 Task: Customize task forms for capturing specific information.
Action: Mouse moved to (963, 233)
Screenshot: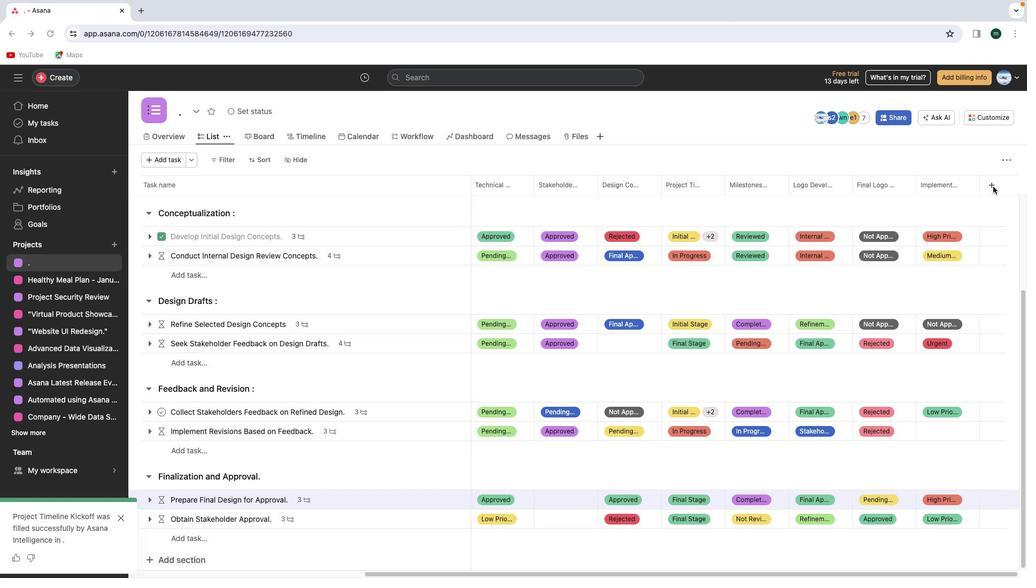 
Action: Mouse pressed left at (963, 233)
Screenshot: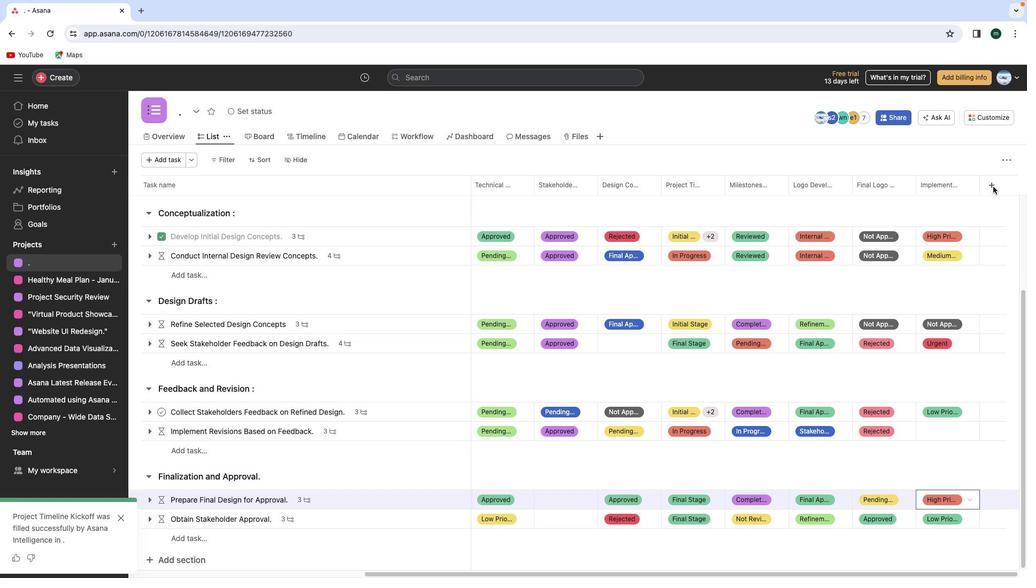 
Action: Mouse pressed left at (963, 233)
Screenshot: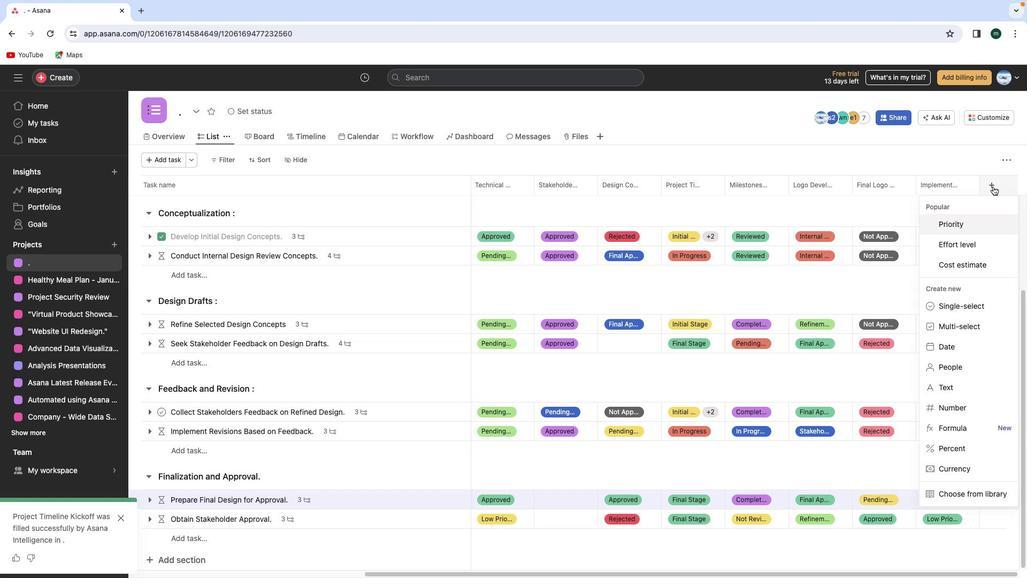 
Action: Mouse moved to (963, 233)
Screenshot: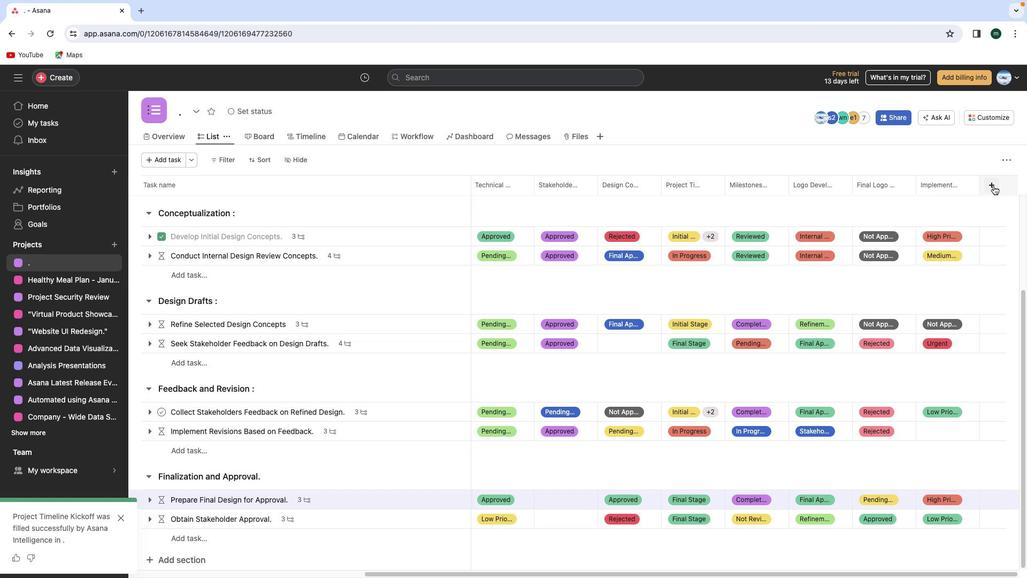 
Action: Mouse pressed left at (963, 233)
Screenshot: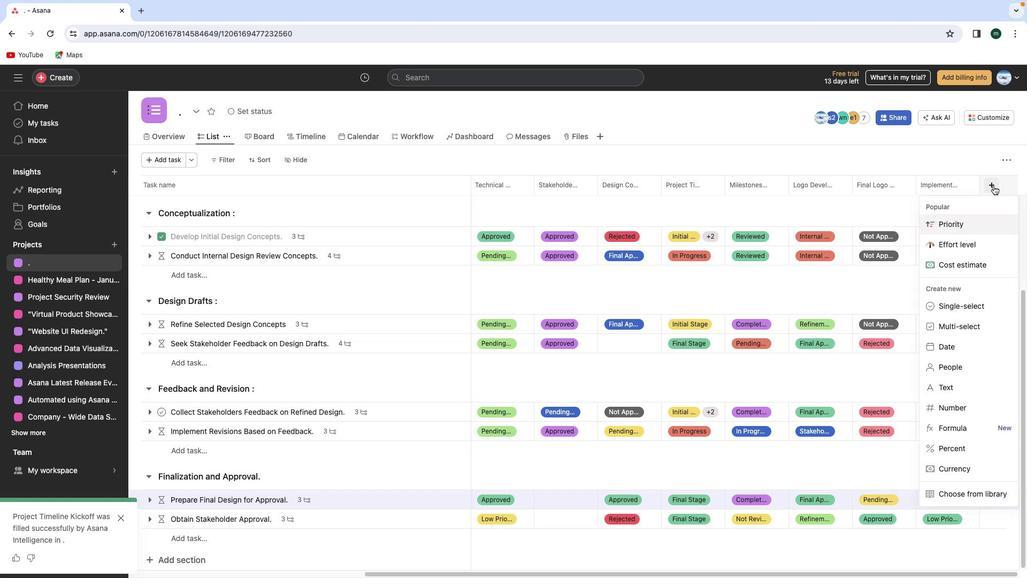 
Action: Mouse moved to (961, 255)
Screenshot: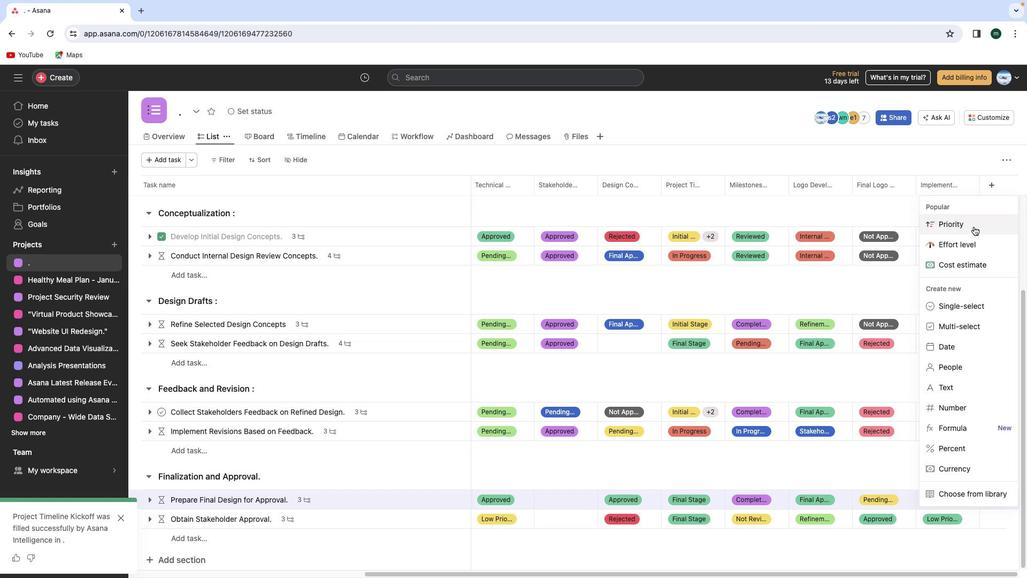 
Action: Mouse pressed left at (961, 255)
Screenshot: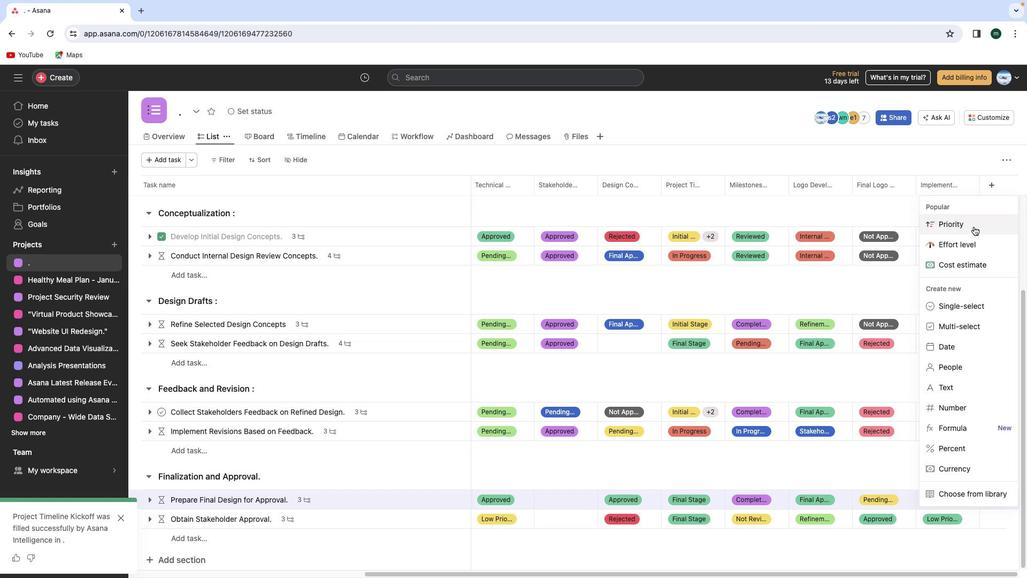 
Action: Mouse moved to (926, 377)
Screenshot: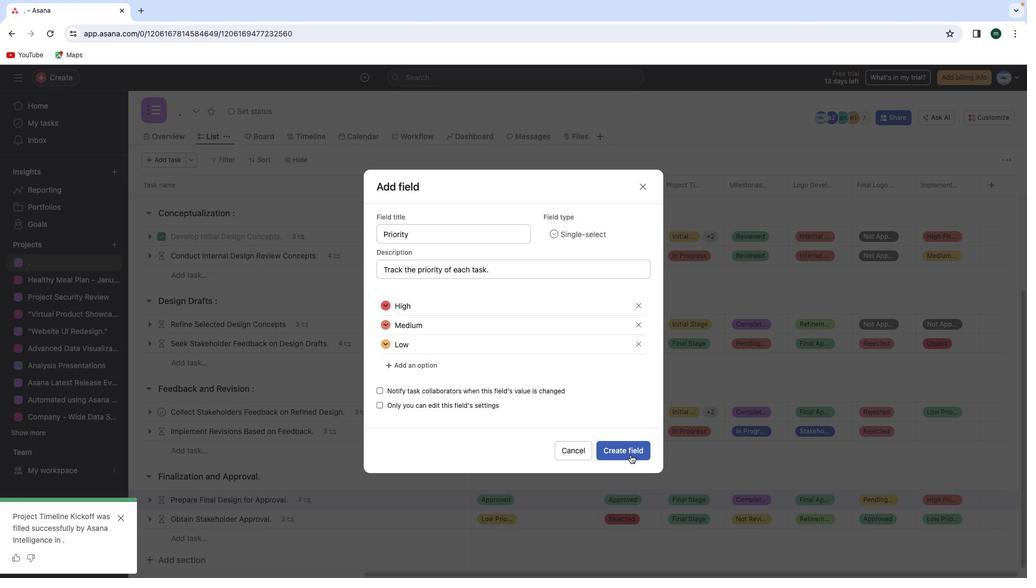 
Action: Mouse pressed left at (926, 377)
Screenshot: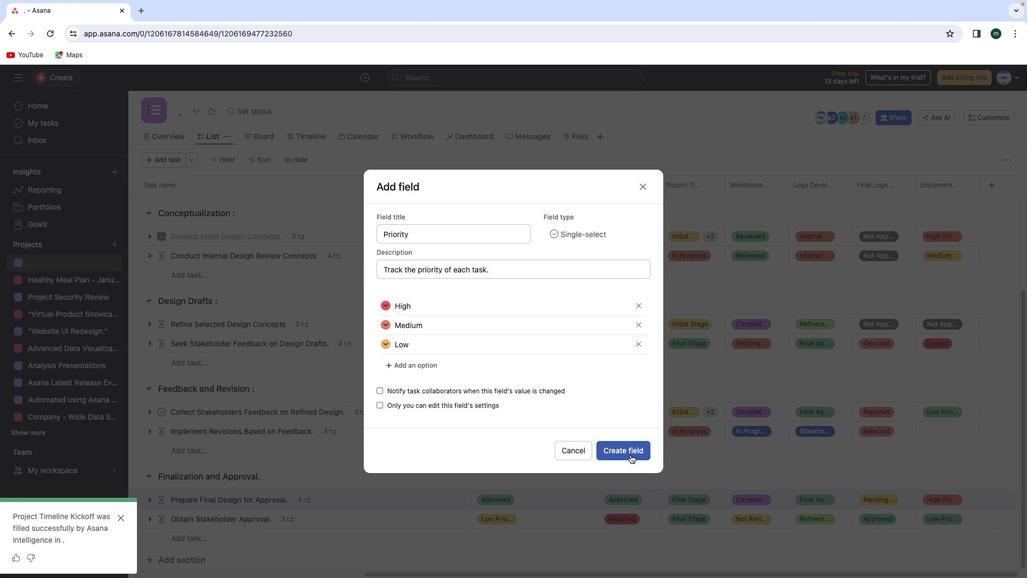
Action: Mouse moved to (927, 441)
Screenshot: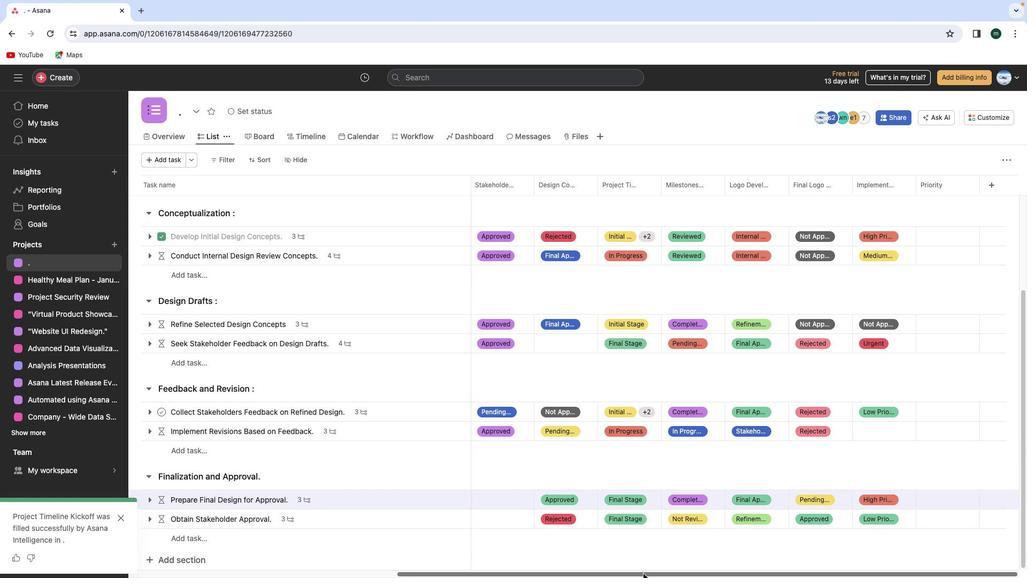 
Action: Mouse pressed left at (927, 441)
Screenshot: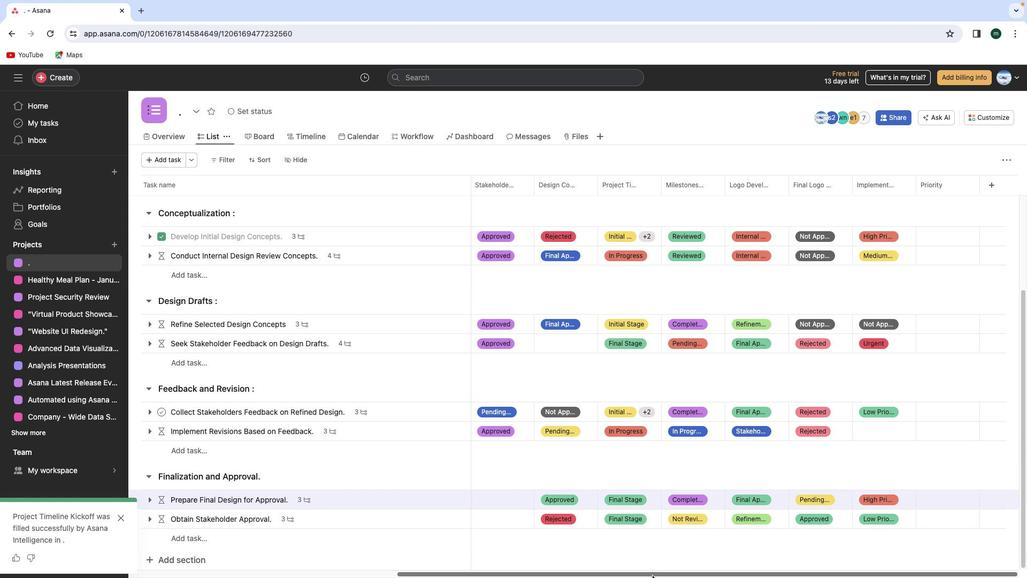 
Action: Mouse moved to (944, 441)
Screenshot: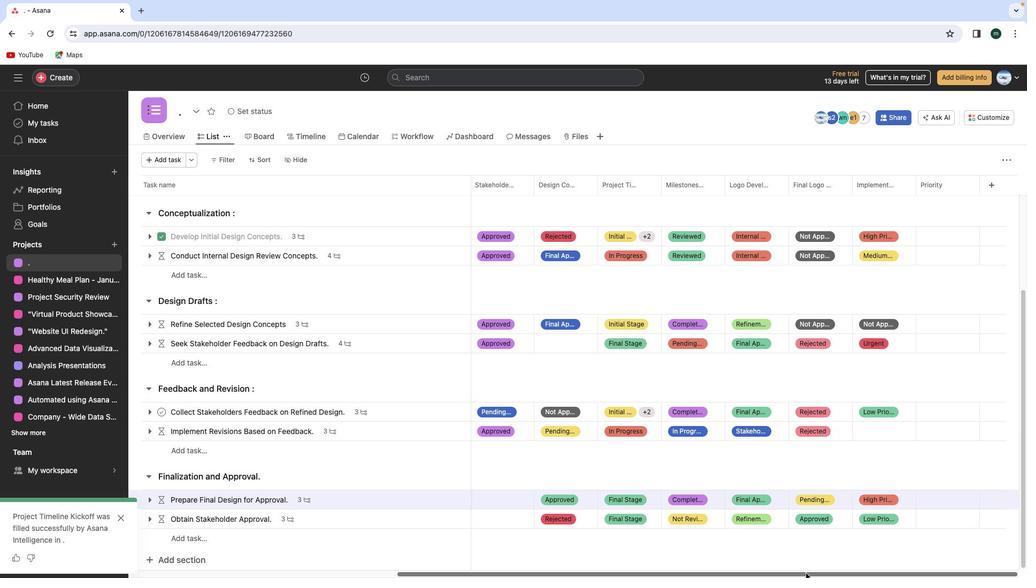 
Action: Mouse pressed left at (944, 441)
Screenshot: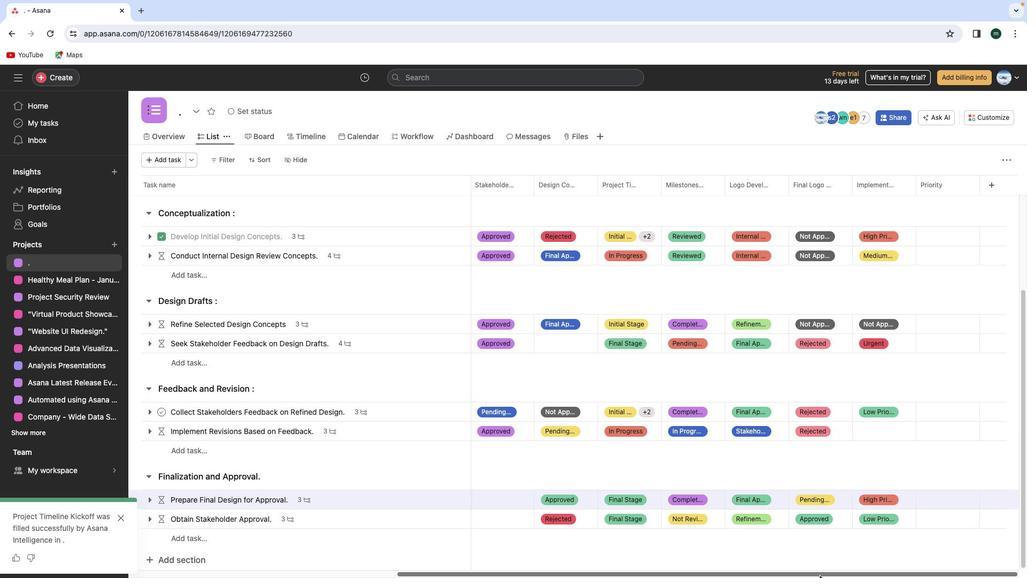 
Action: Mouse moved to (960, 259)
Screenshot: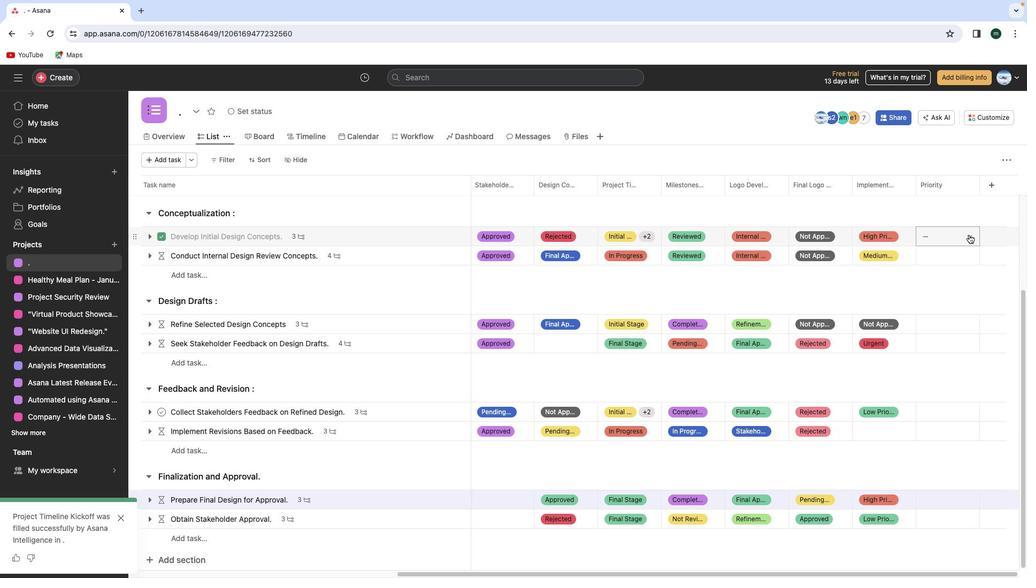 
Action: Mouse pressed left at (960, 259)
Screenshot: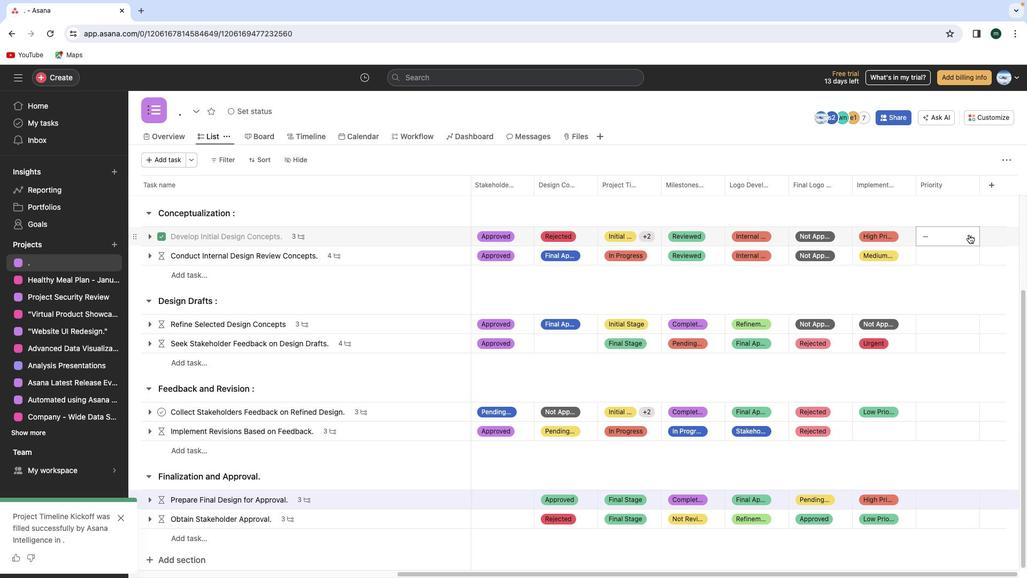 
Action: Mouse moved to (960, 276)
Screenshot: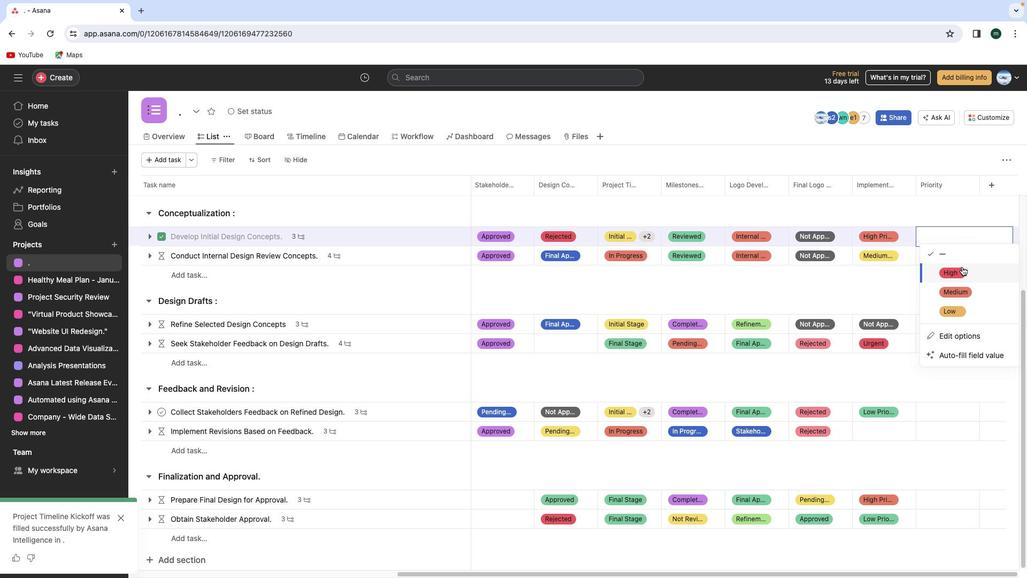 
Action: Mouse pressed left at (960, 276)
Screenshot: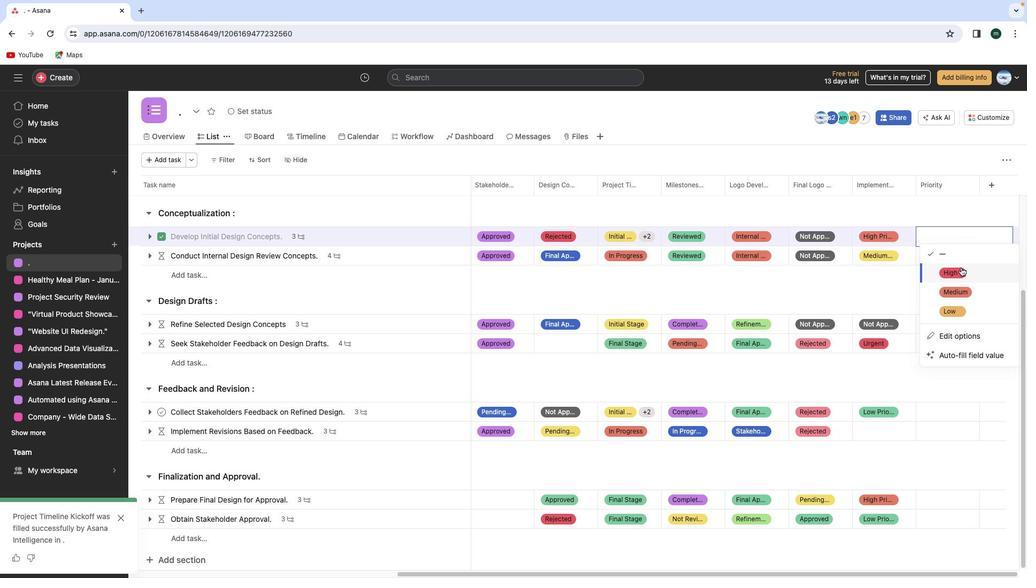 
Action: Mouse moved to (959, 272)
Screenshot: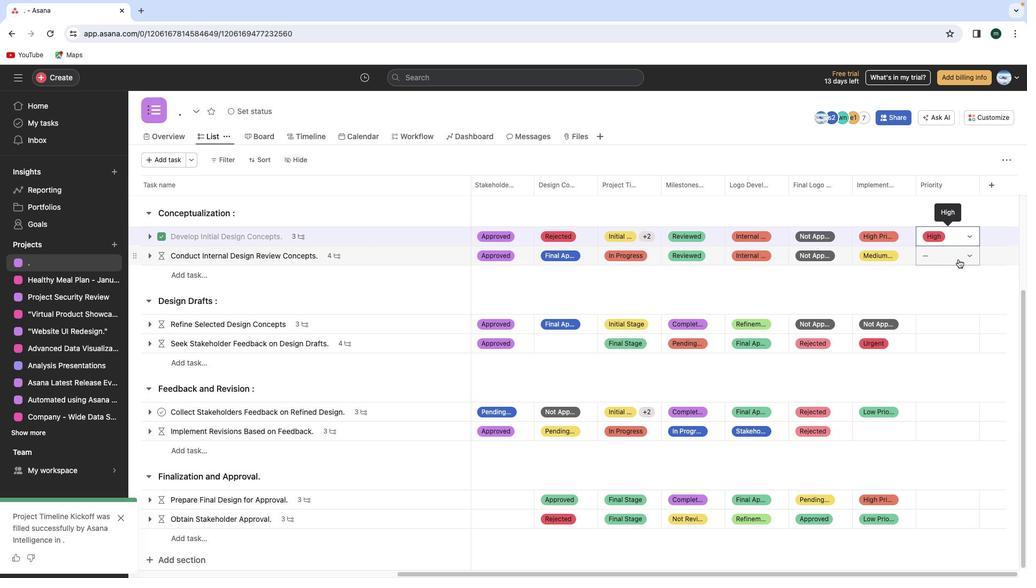 
Action: Mouse pressed left at (959, 272)
Screenshot: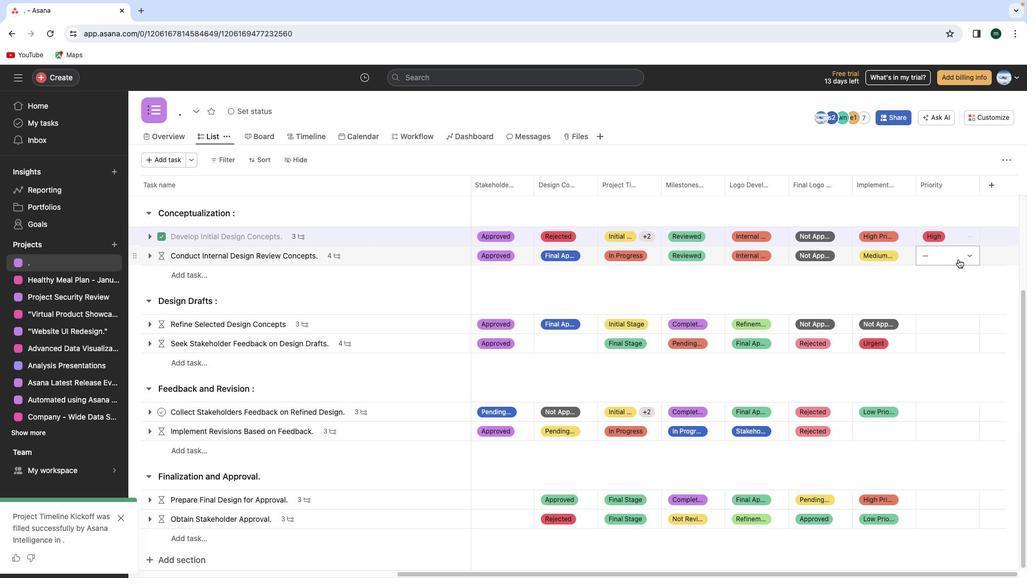 
Action: Mouse moved to (960, 300)
Screenshot: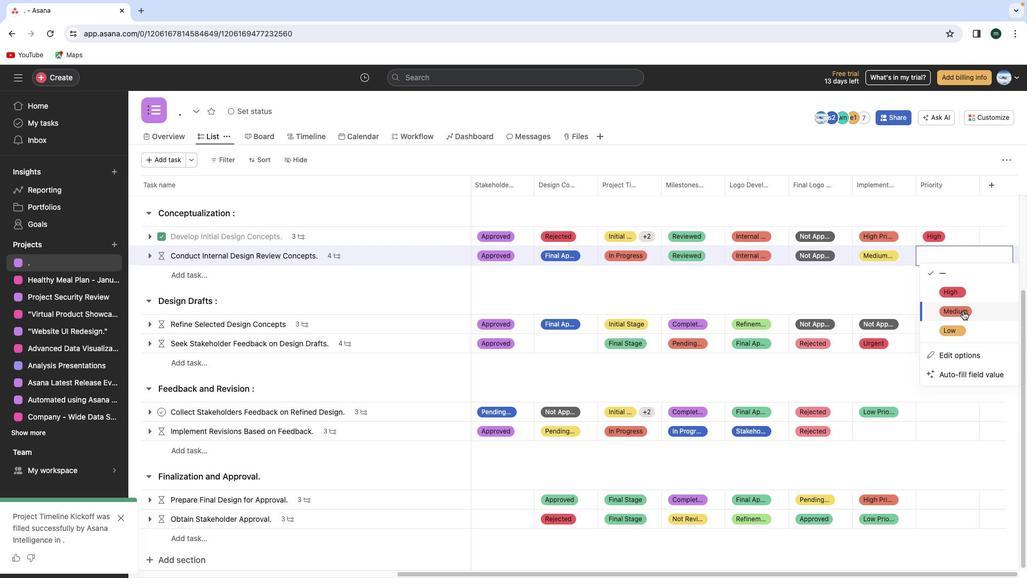 
Action: Mouse pressed left at (960, 300)
Screenshot: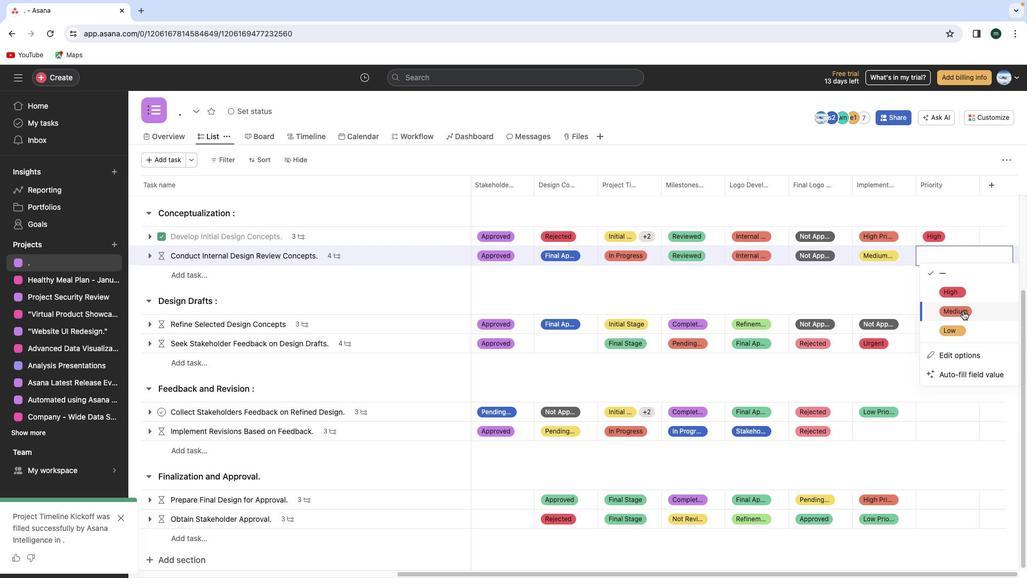 
Action: Mouse moved to (959, 308)
Screenshot: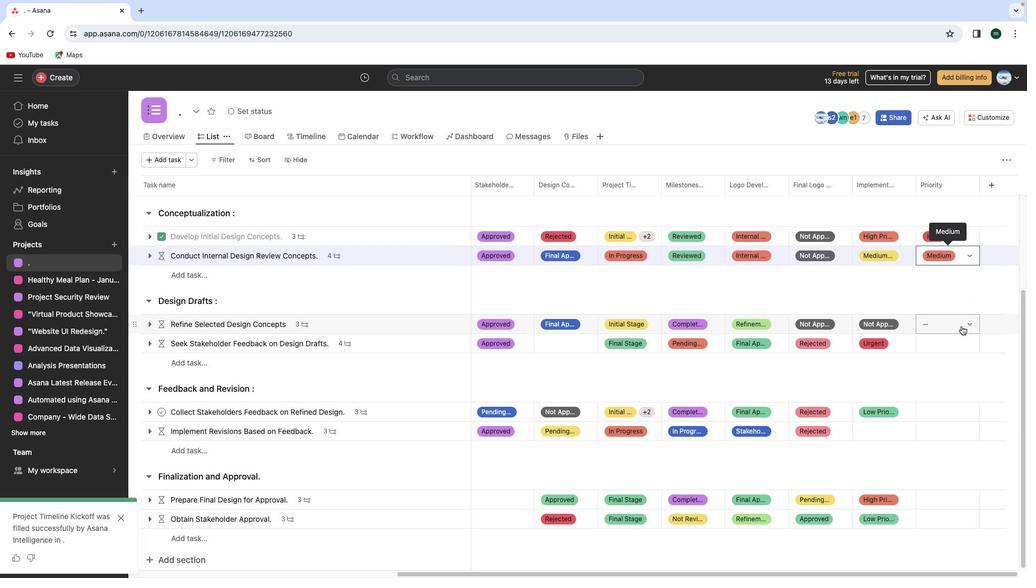
Action: Mouse pressed left at (959, 308)
Screenshot: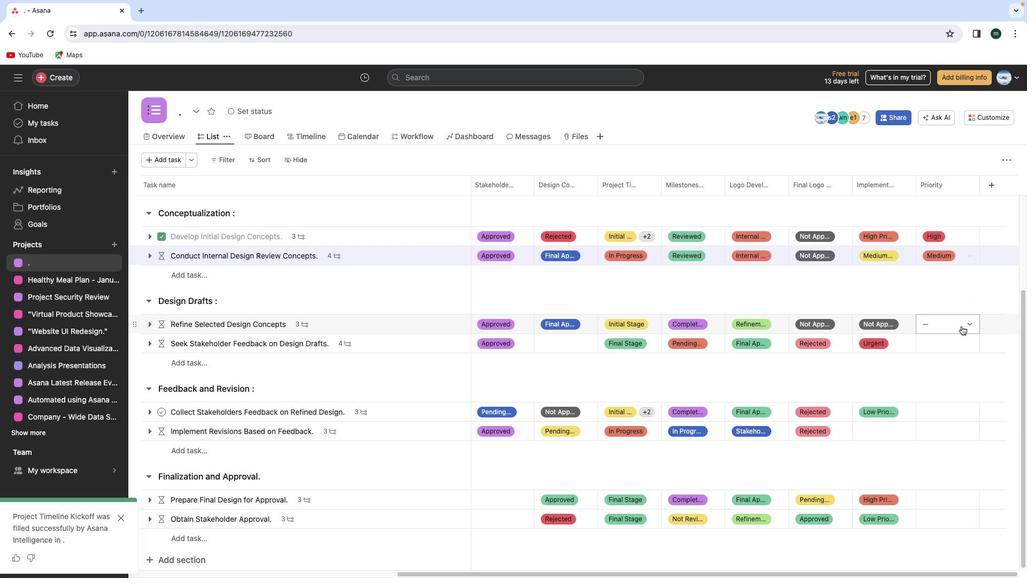 
Action: Mouse moved to (959, 322)
Screenshot: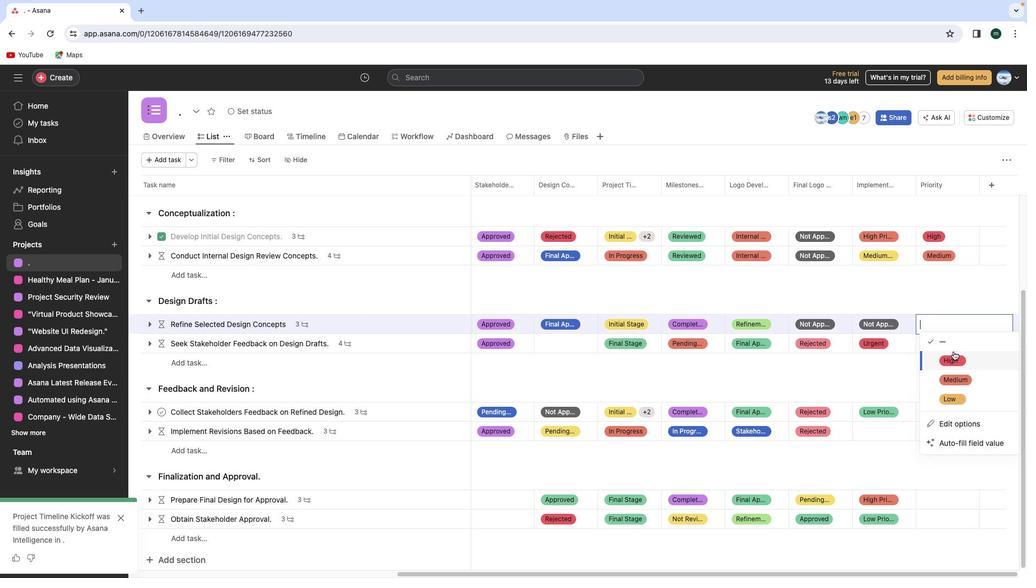 
Action: Mouse pressed left at (959, 322)
Screenshot: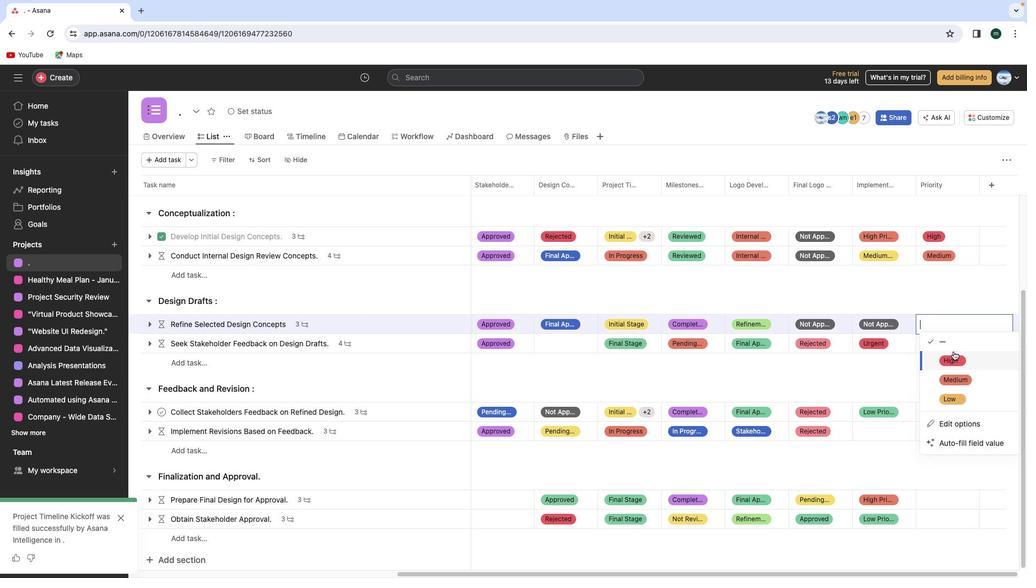 
Action: Mouse moved to (959, 316)
Screenshot: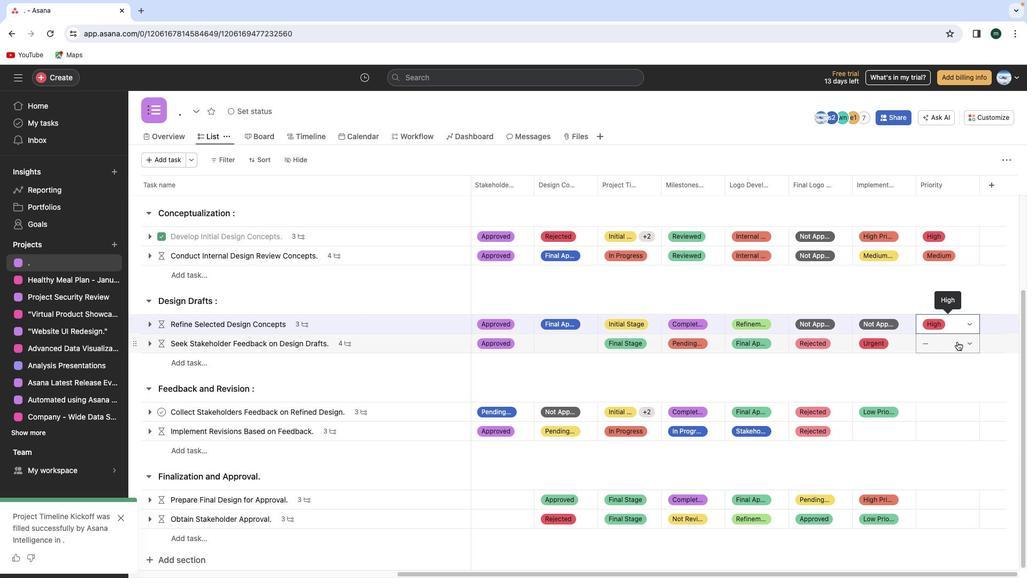
Action: Mouse pressed left at (959, 316)
Screenshot: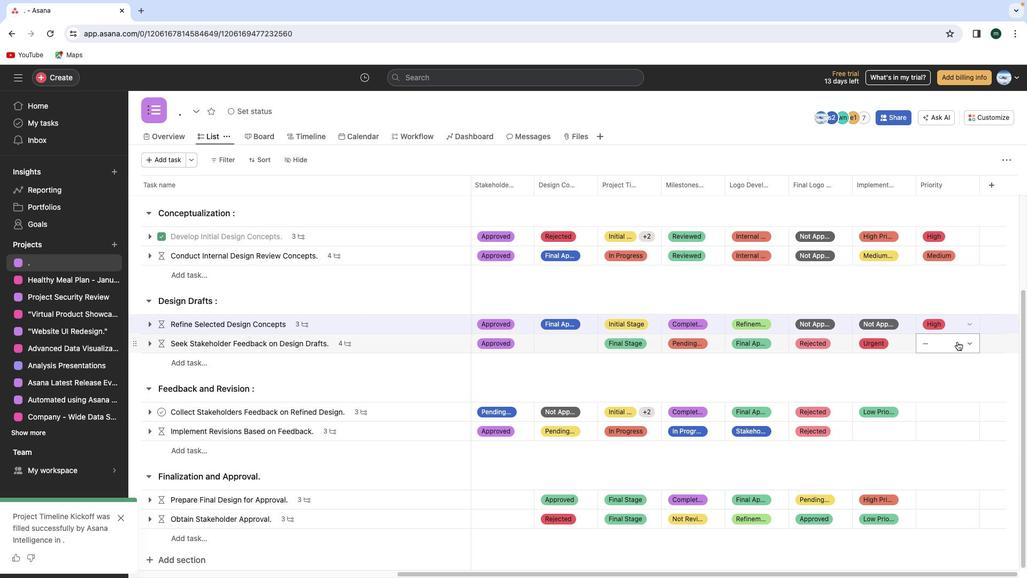 
Action: Mouse moved to (959, 332)
Screenshot: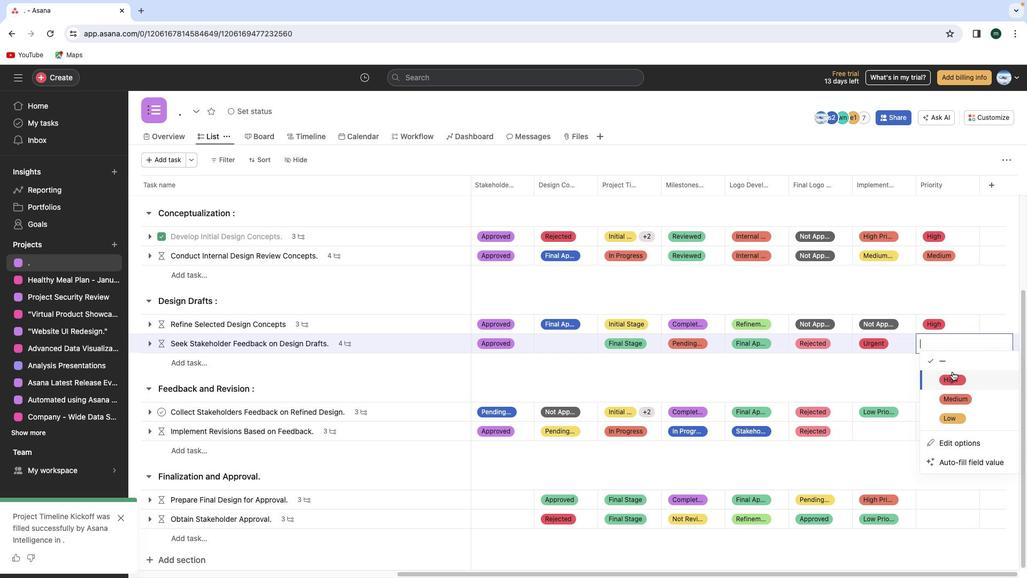 
Action: Mouse pressed left at (959, 332)
Screenshot: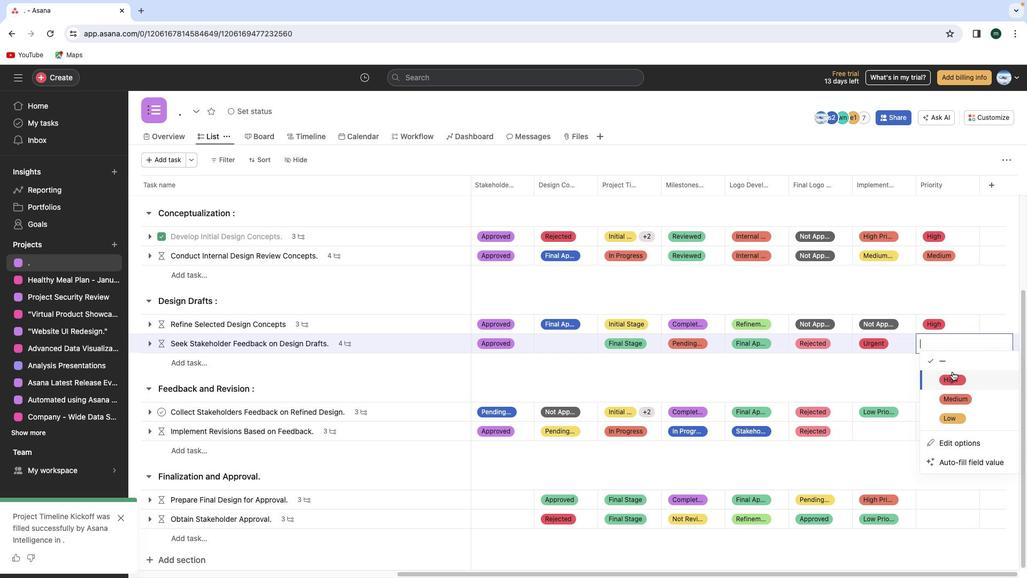 
Action: Mouse moved to (958, 357)
Screenshot: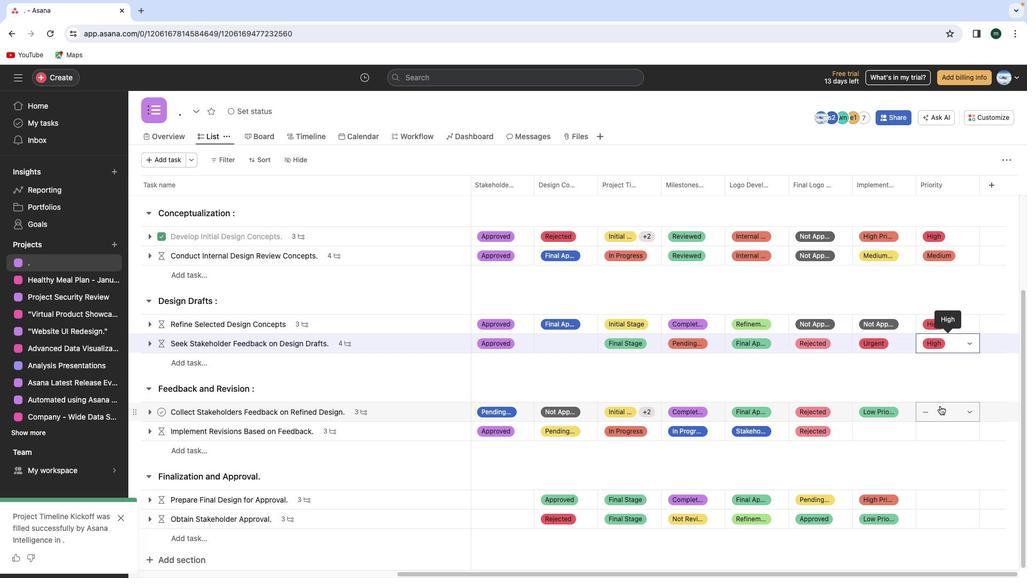 
Action: Mouse scrolled (958, 357) with delta (862, 132)
Screenshot: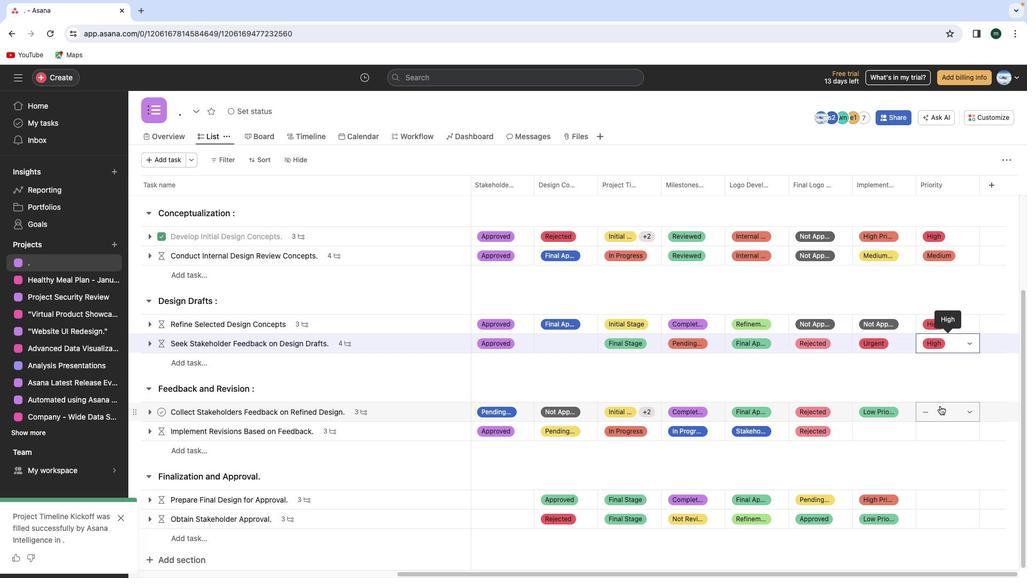 
Action: Mouse moved to (958, 356)
Screenshot: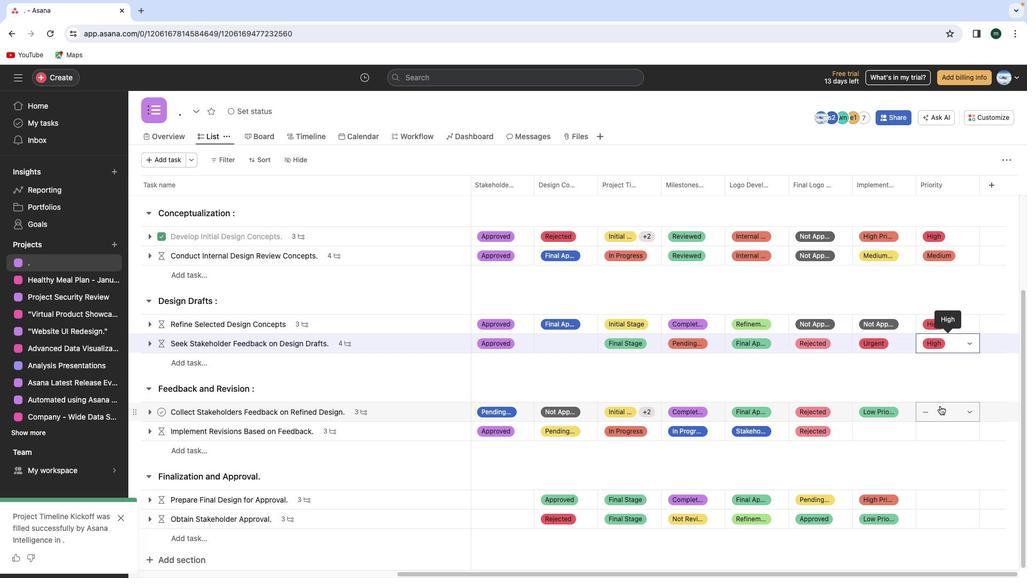 
Action: Mouse scrolled (958, 356) with delta (862, 132)
Screenshot: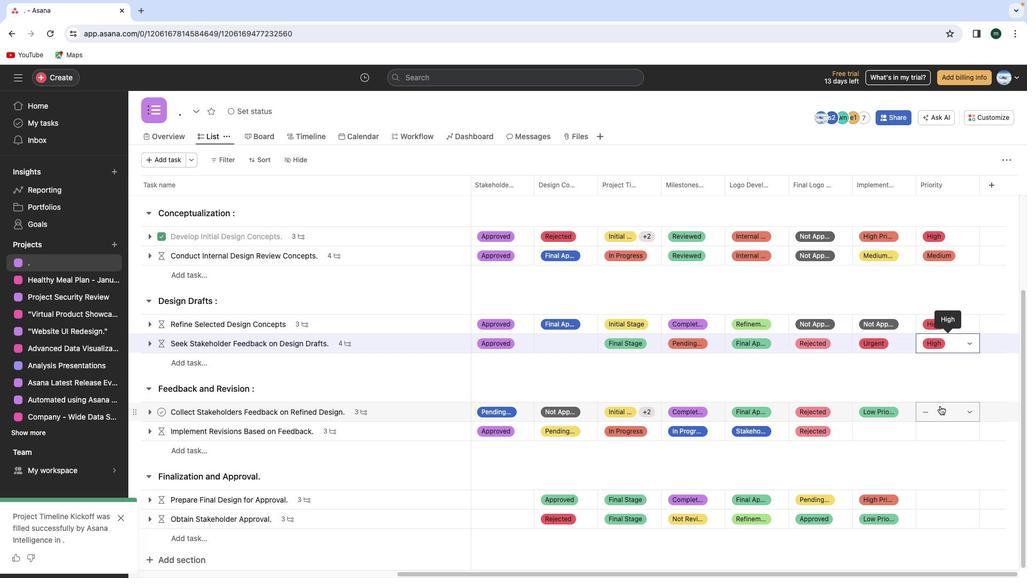 
Action: Mouse moved to (958, 354)
Screenshot: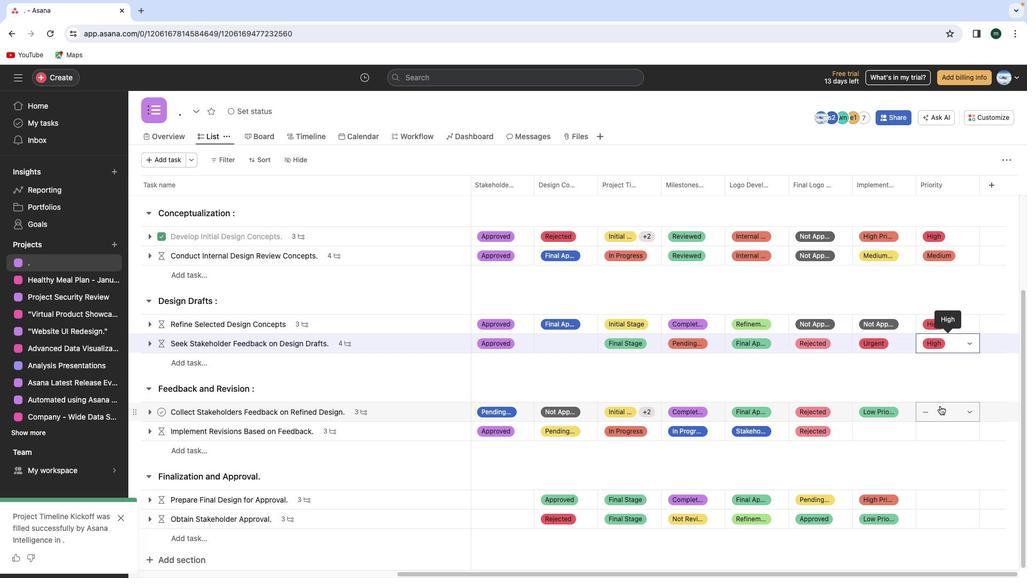 
Action: Mouse scrolled (958, 354) with delta (862, 132)
Screenshot: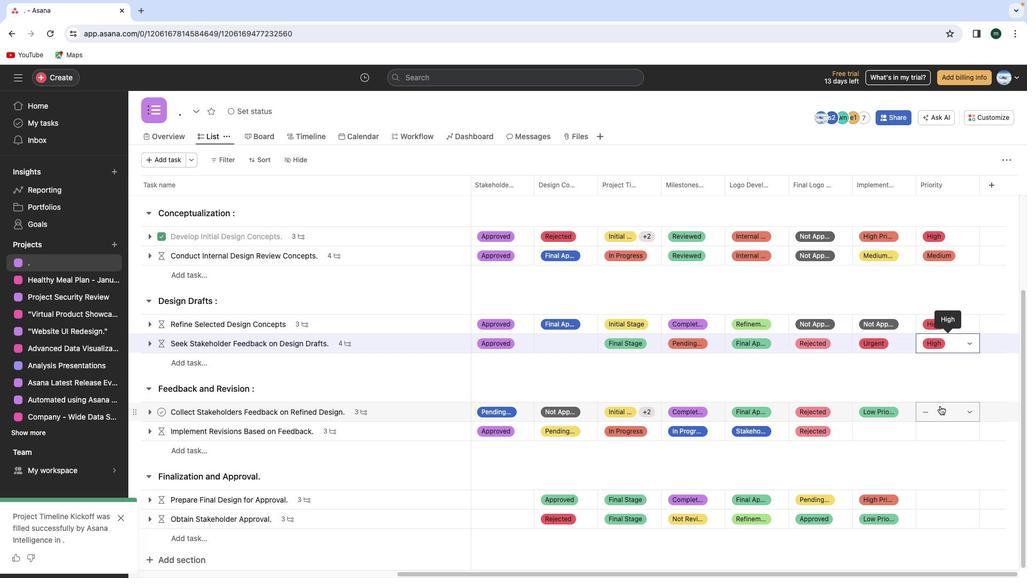 
Action: Mouse moved to (958, 353)
Screenshot: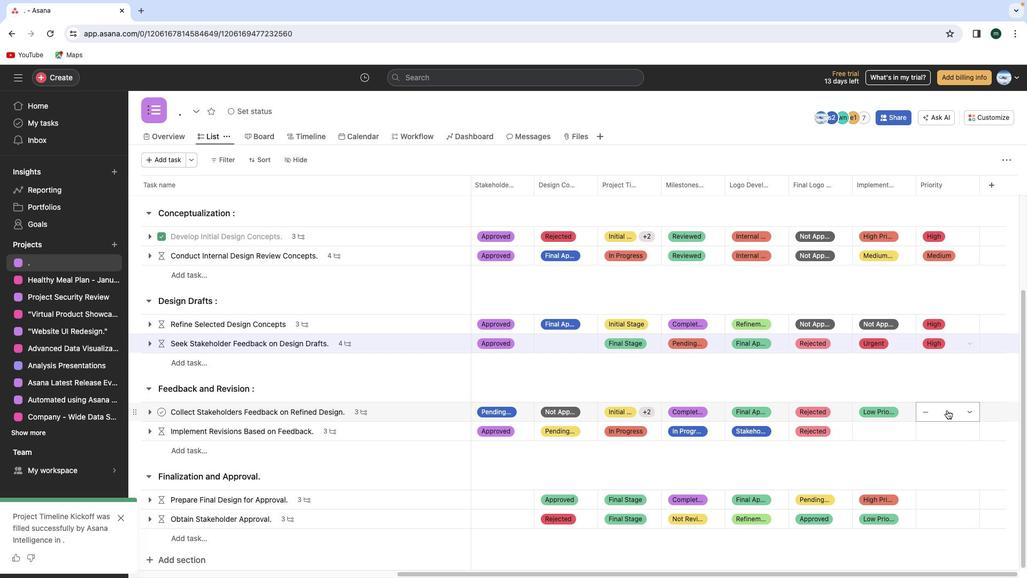 
Action: Mouse pressed left at (958, 353)
Screenshot: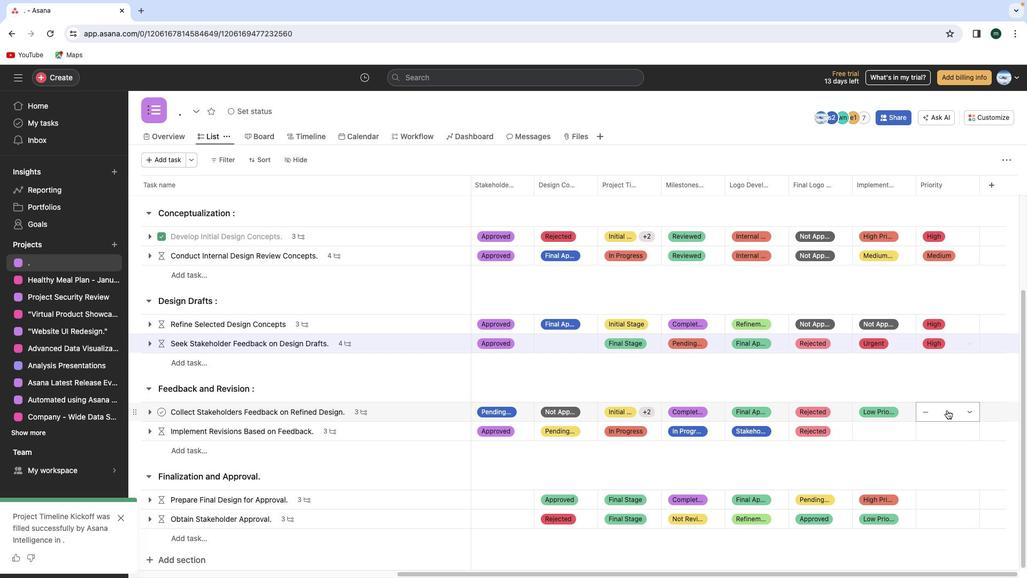 
Action: Mouse moved to (959, 384)
Screenshot: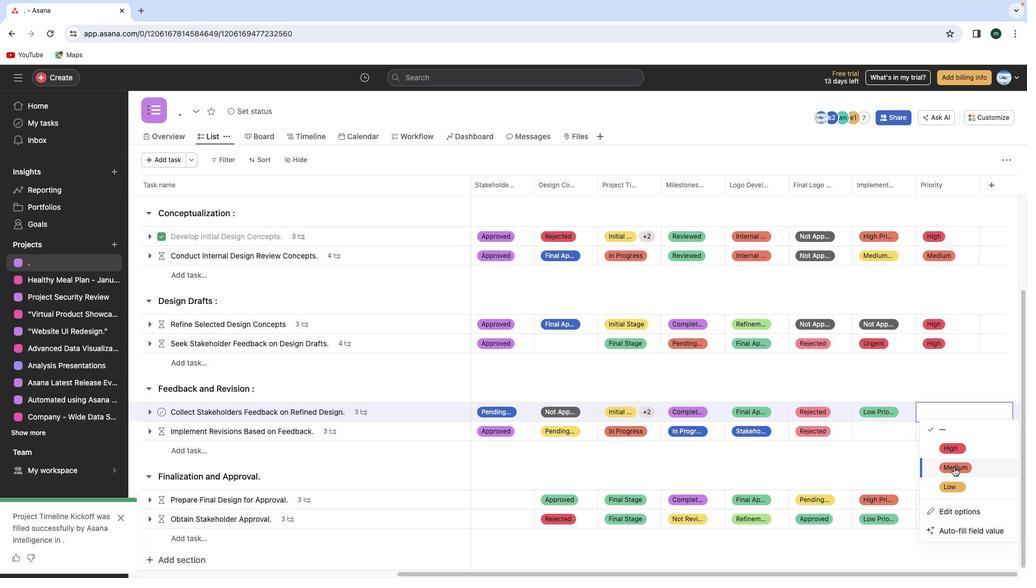 
Action: Mouse pressed left at (959, 384)
Screenshot: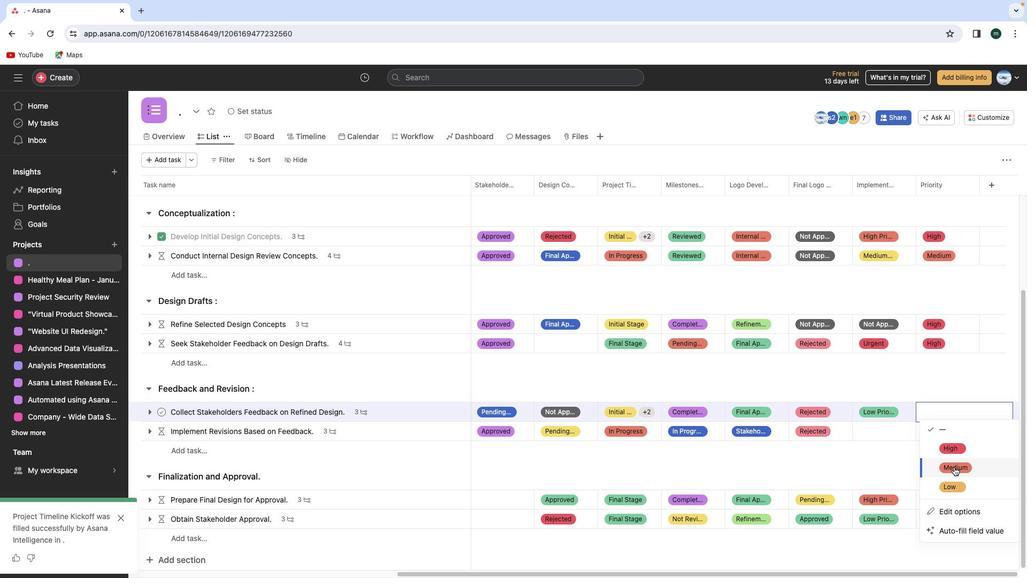 
Action: Mouse moved to (960, 367)
Screenshot: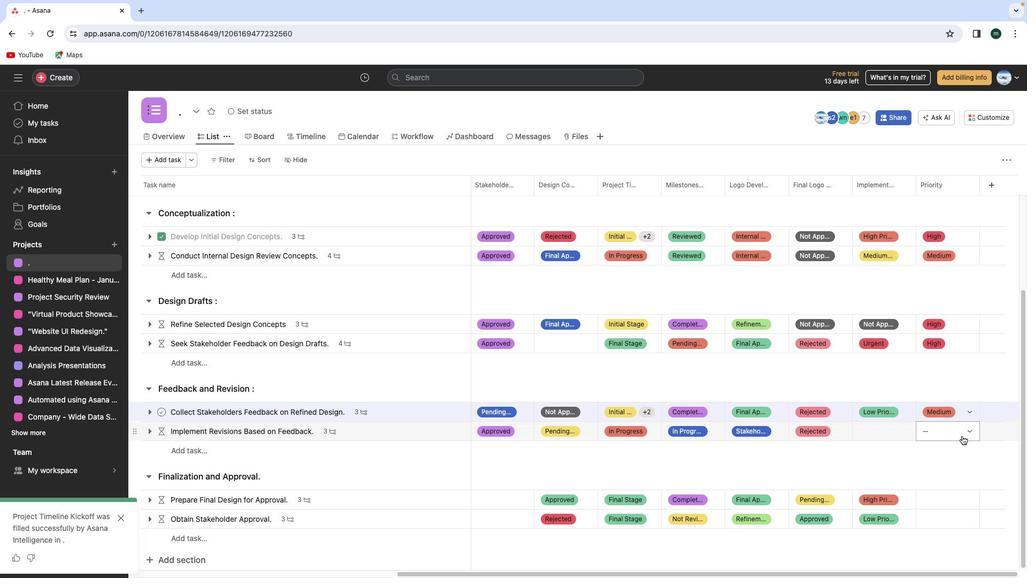 
Action: Mouse pressed left at (960, 367)
Screenshot: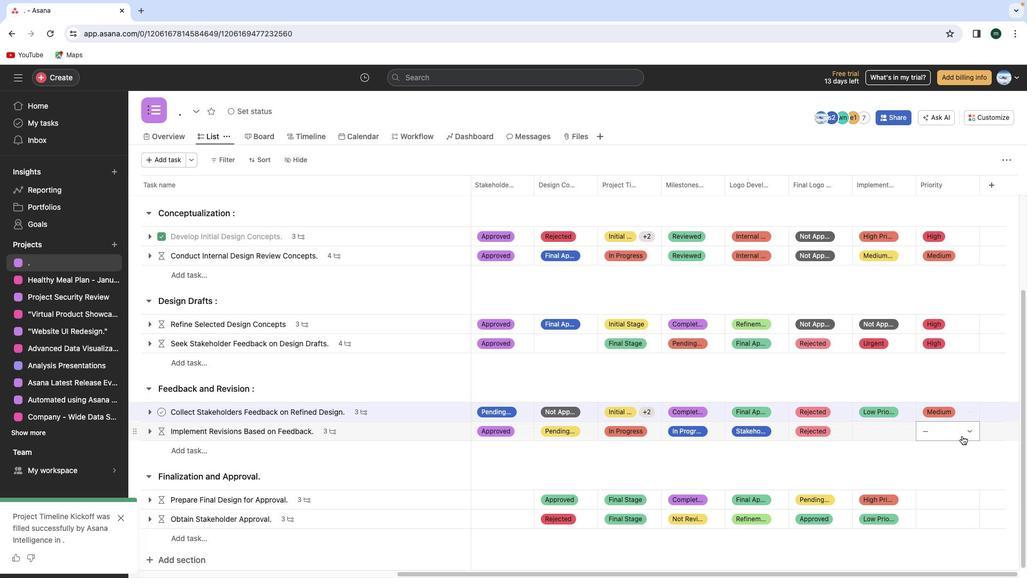 
Action: Mouse moved to (959, 403)
Screenshot: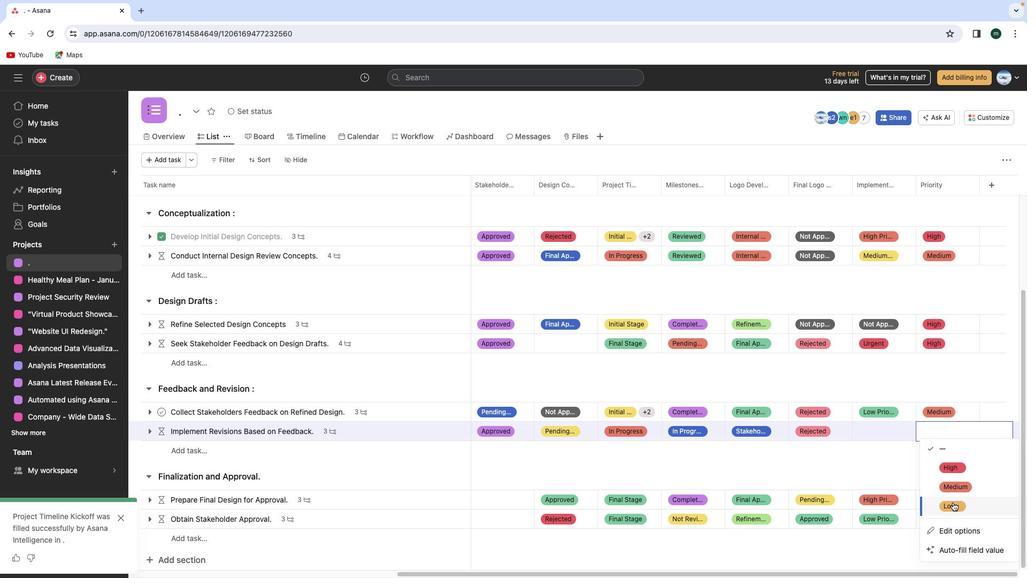 
Action: Mouse pressed left at (959, 403)
Screenshot: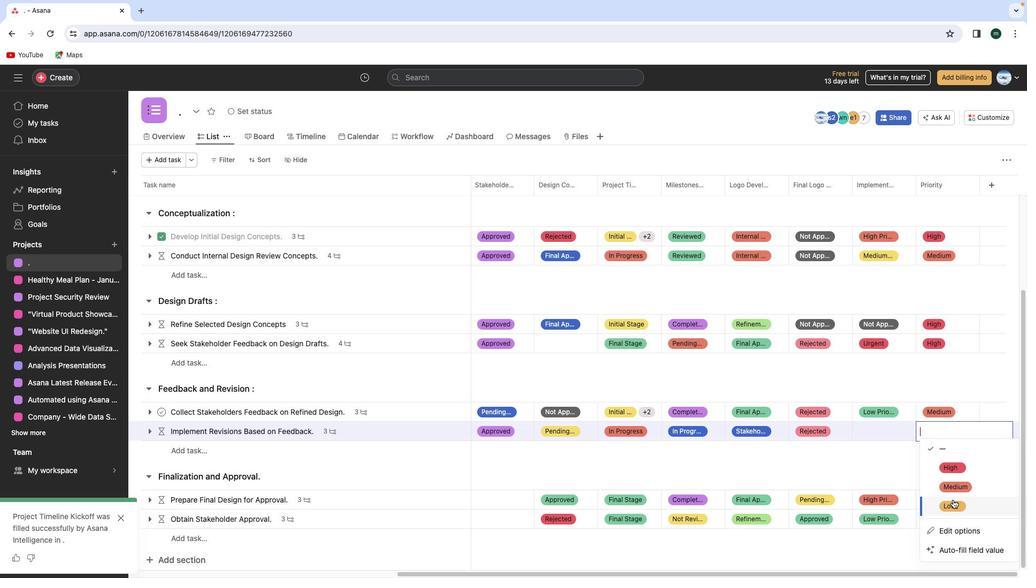 
Action: Mouse moved to (959, 401)
Screenshot: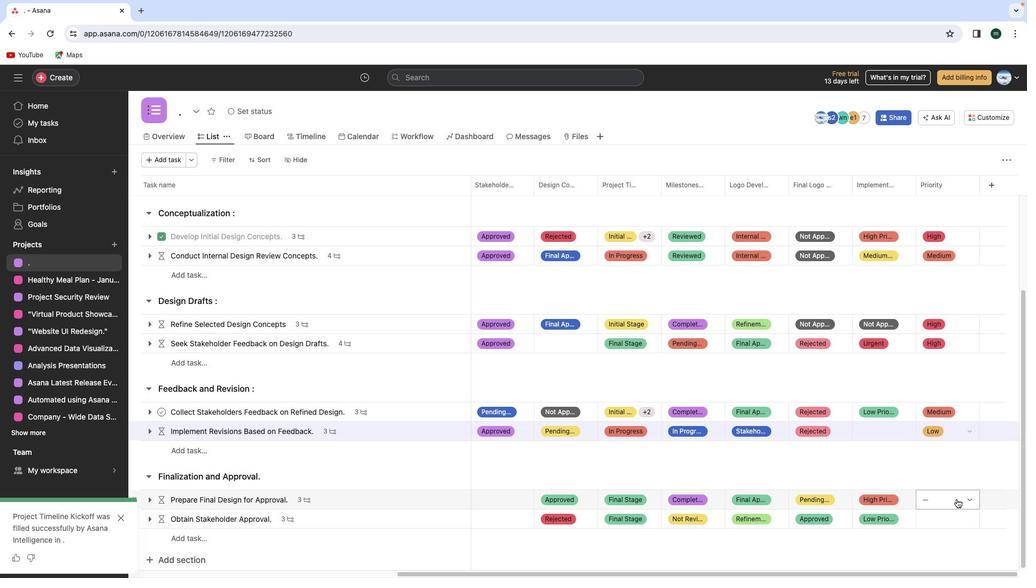 
Action: Mouse pressed left at (959, 401)
Screenshot: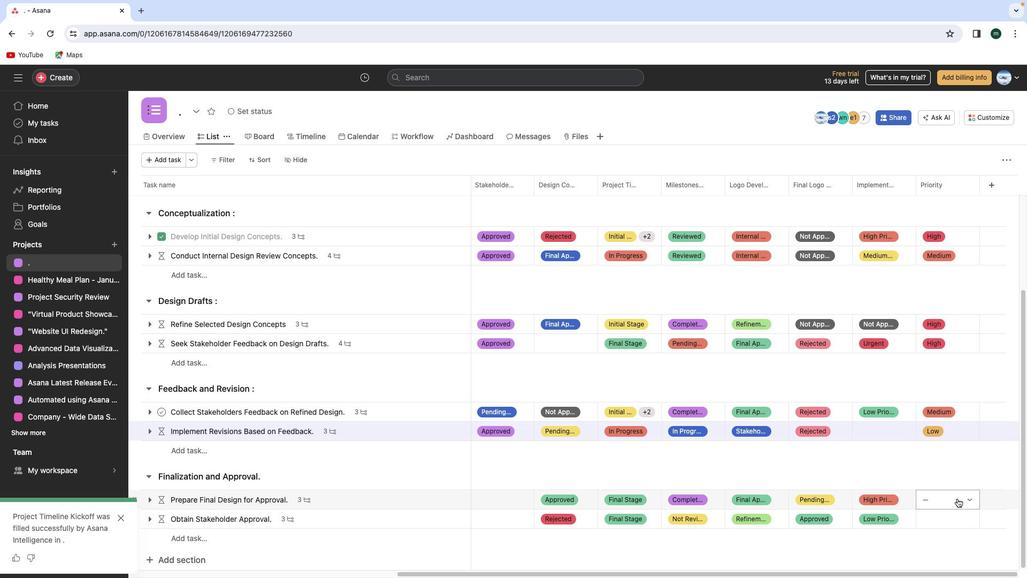 
Action: Mouse moved to (959, 358)
Screenshot: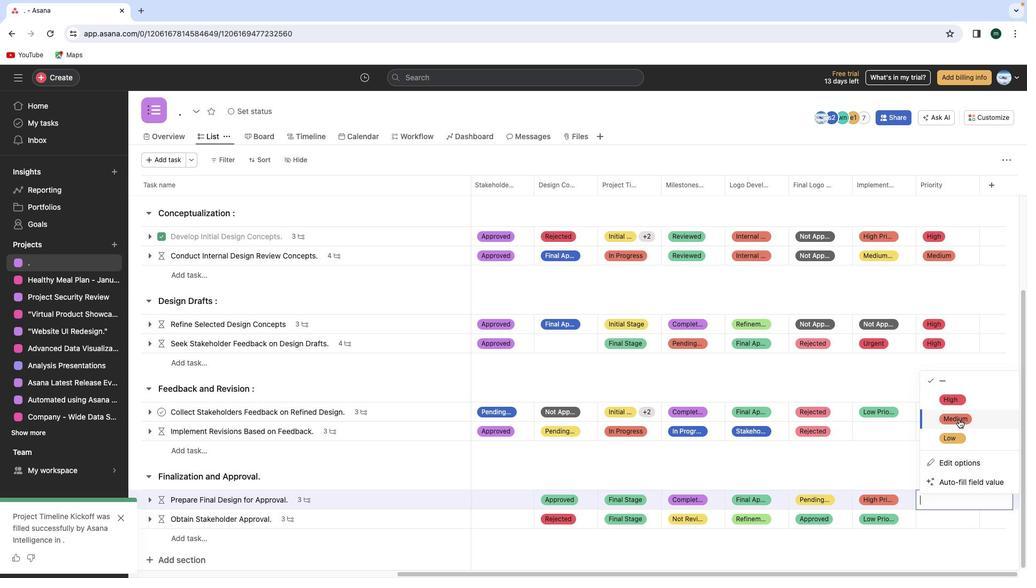 
Action: Mouse pressed left at (959, 358)
Screenshot: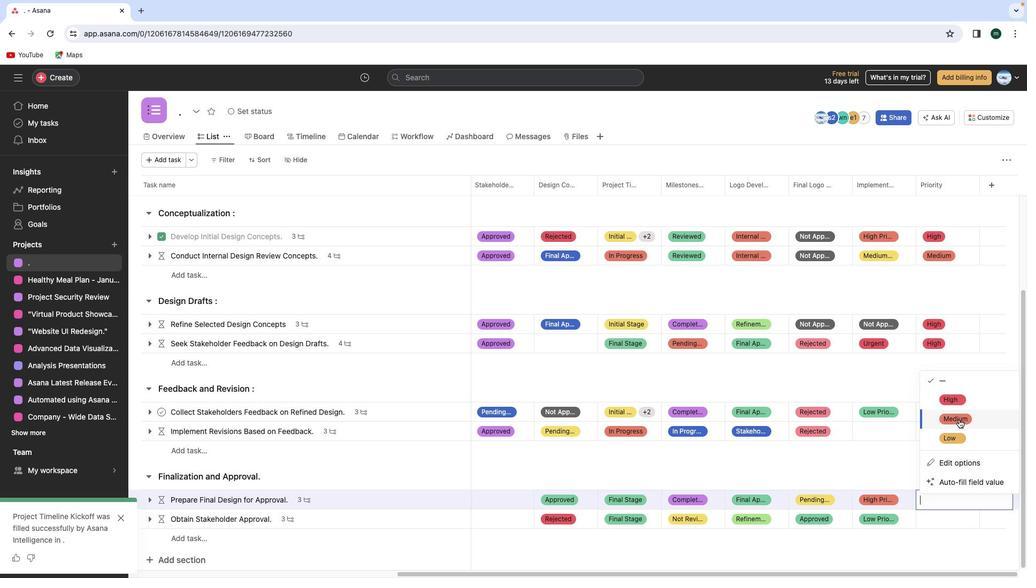 
Action: Mouse moved to (959, 410)
Screenshot: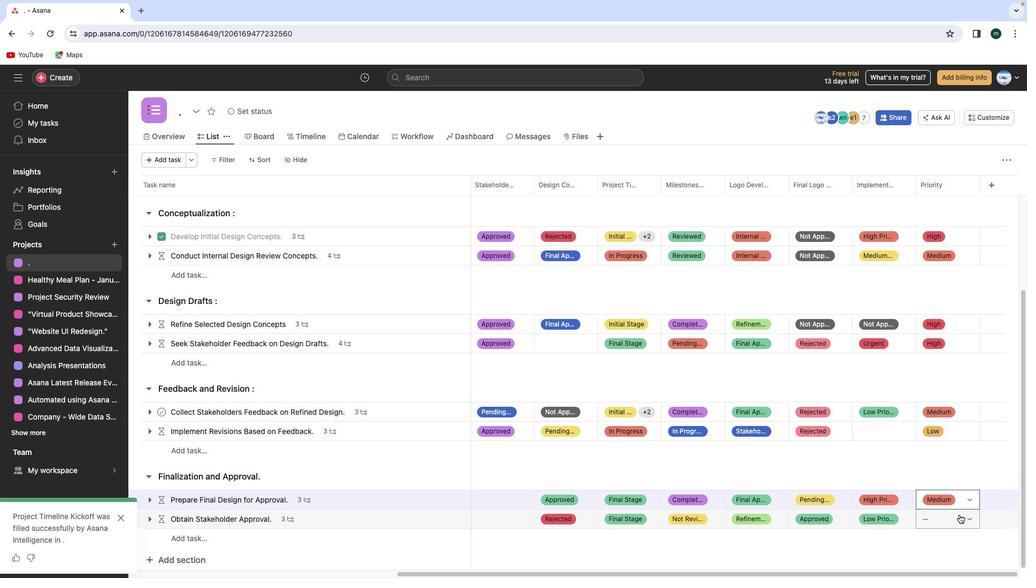 
Action: Mouse pressed left at (959, 410)
Screenshot: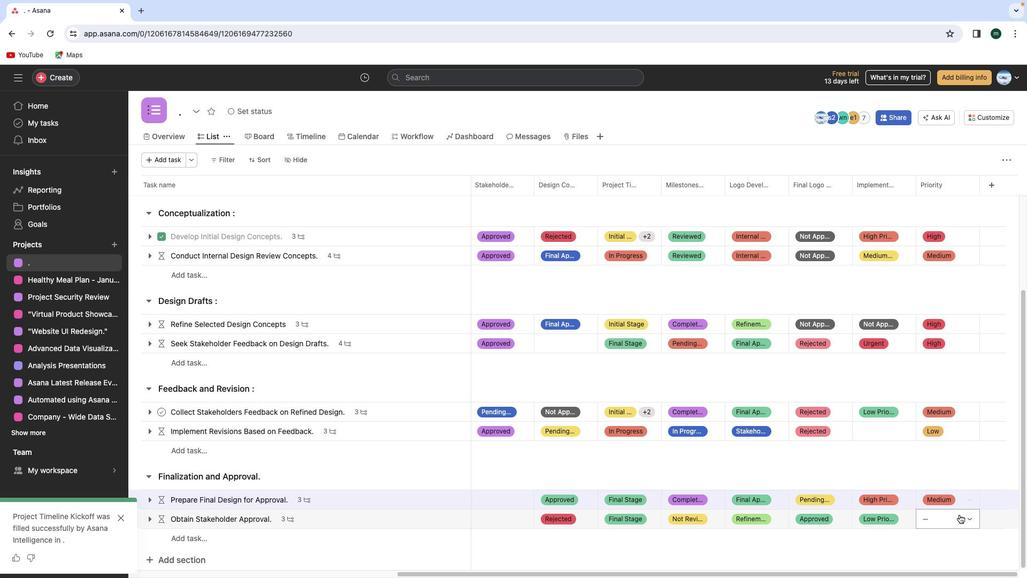 
Action: Mouse moved to (960, 359)
Screenshot: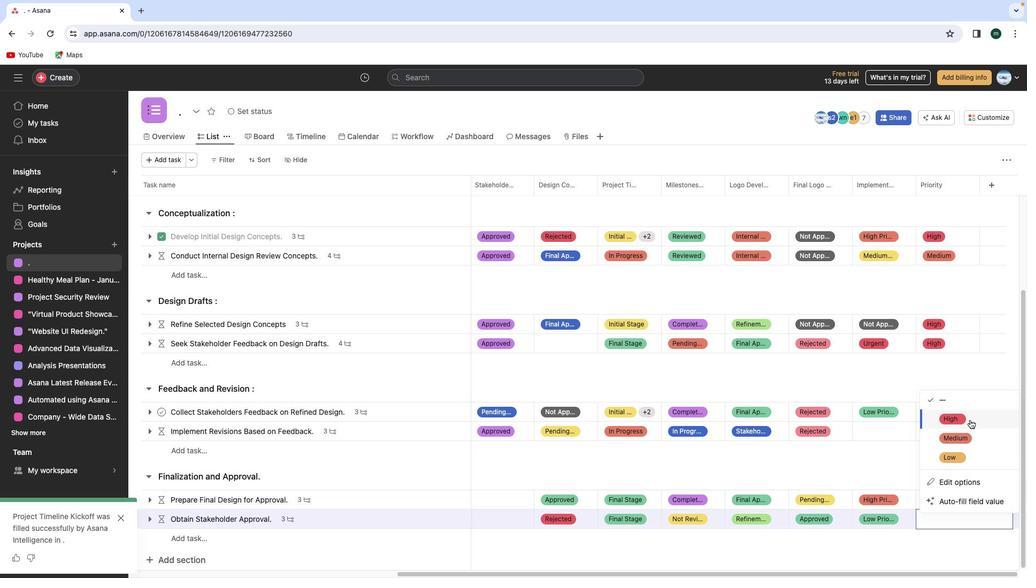 
Action: Mouse pressed left at (960, 359)
Screenshot: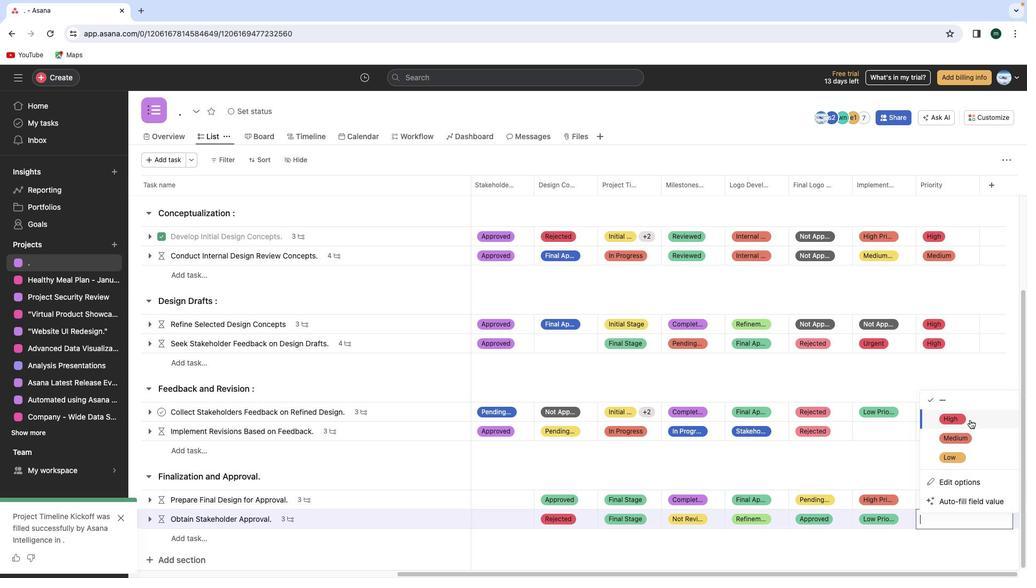 
Action: Mouse moved to (959, 349)
Screenshot: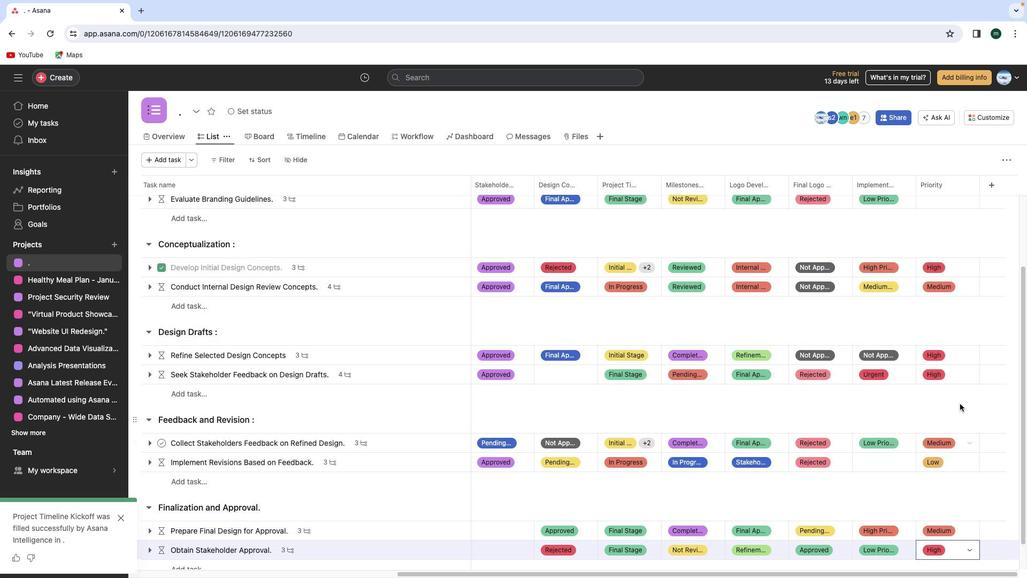 
Action: Mouse scrolled (959, 349) with delta (862, 133)
Screenshot: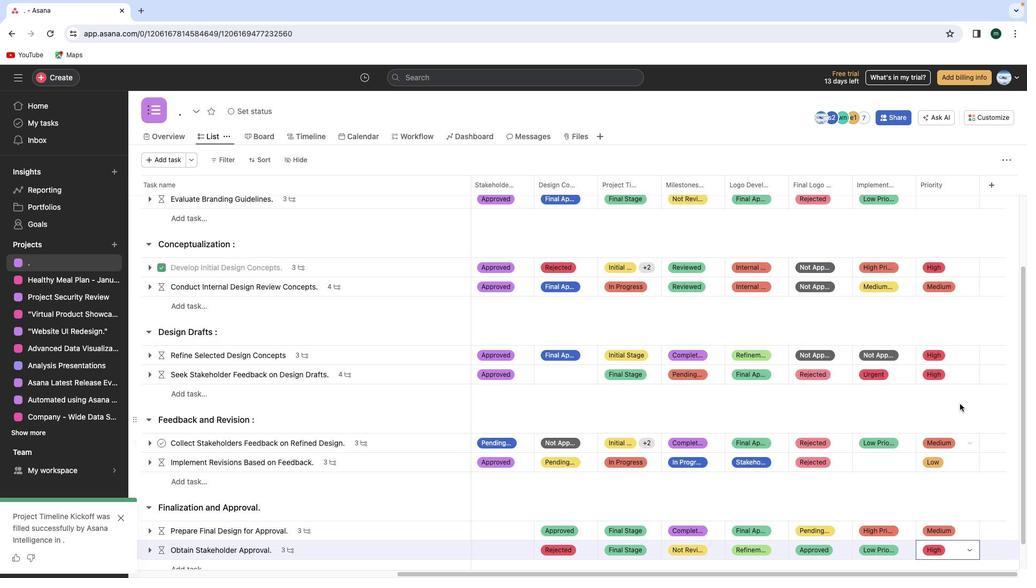 
Action: Mouse moved to (959, 349)
Screenshot: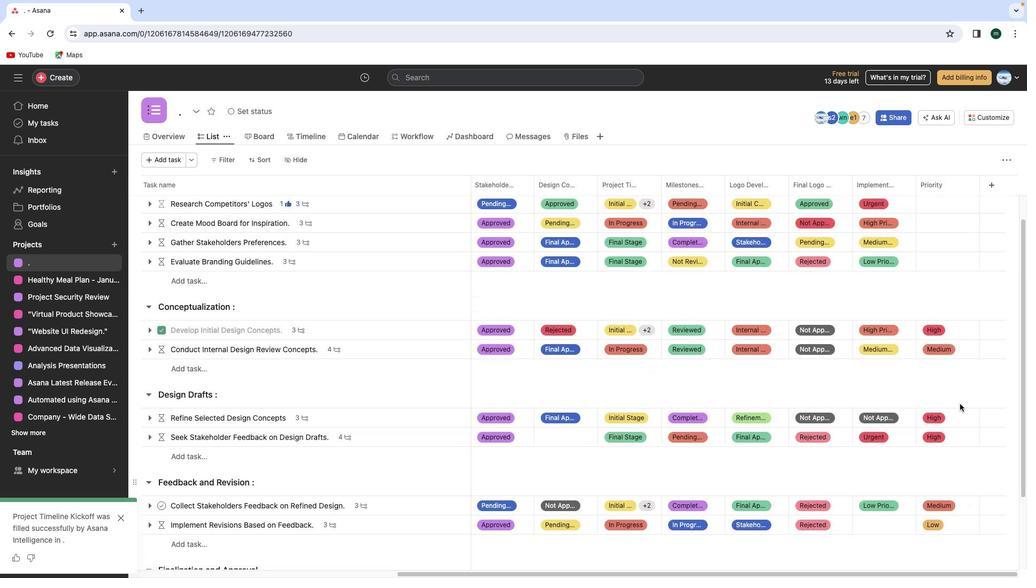 
Action: Mouse scrolled (959, 349) with delta (862, 133)
Screenshot: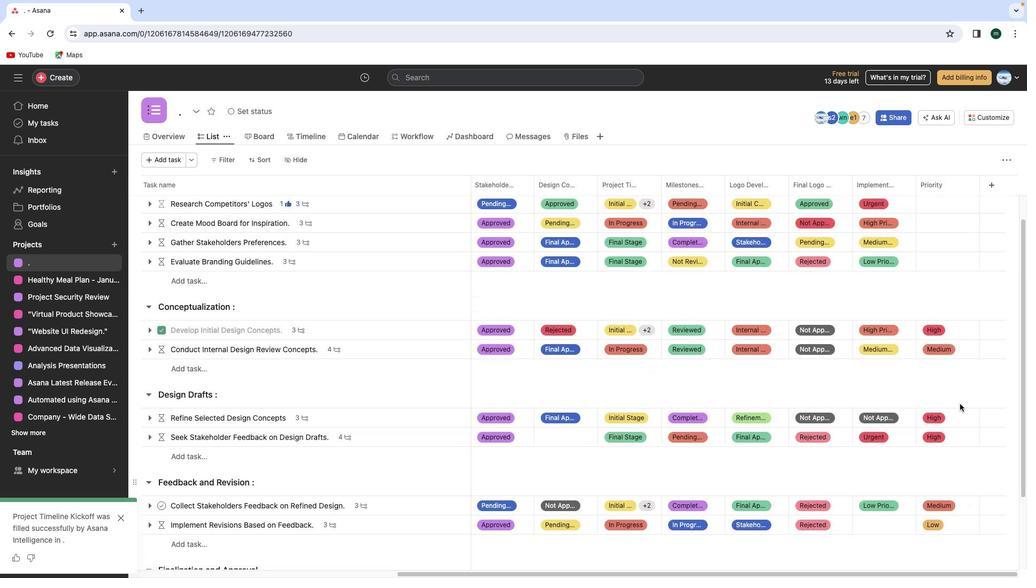 
Action: Mouse moved to (959, 350)
Screenshot: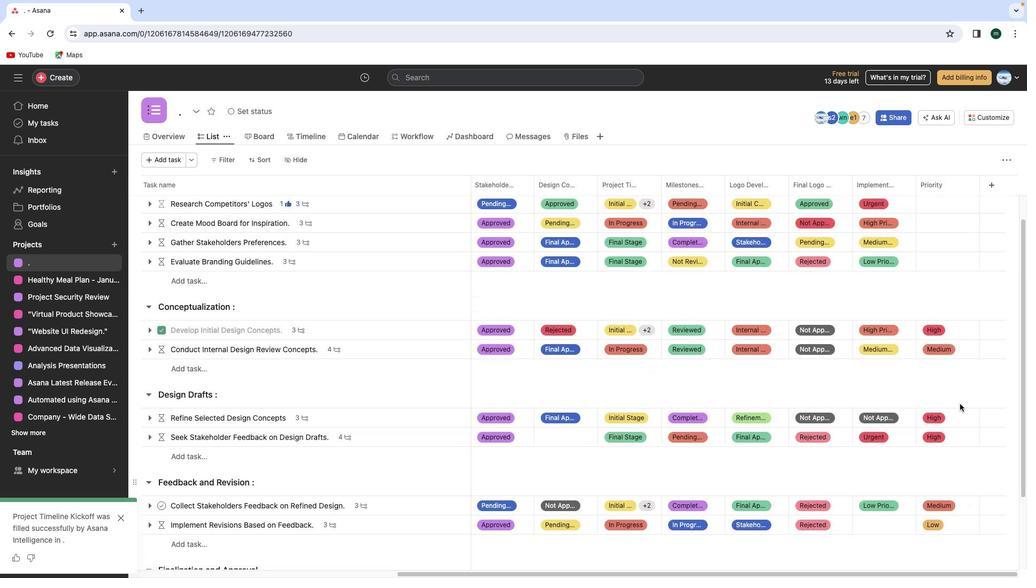 
Action: Mouse scrolled (959, 350) with delta (862, 133)
Screenshot: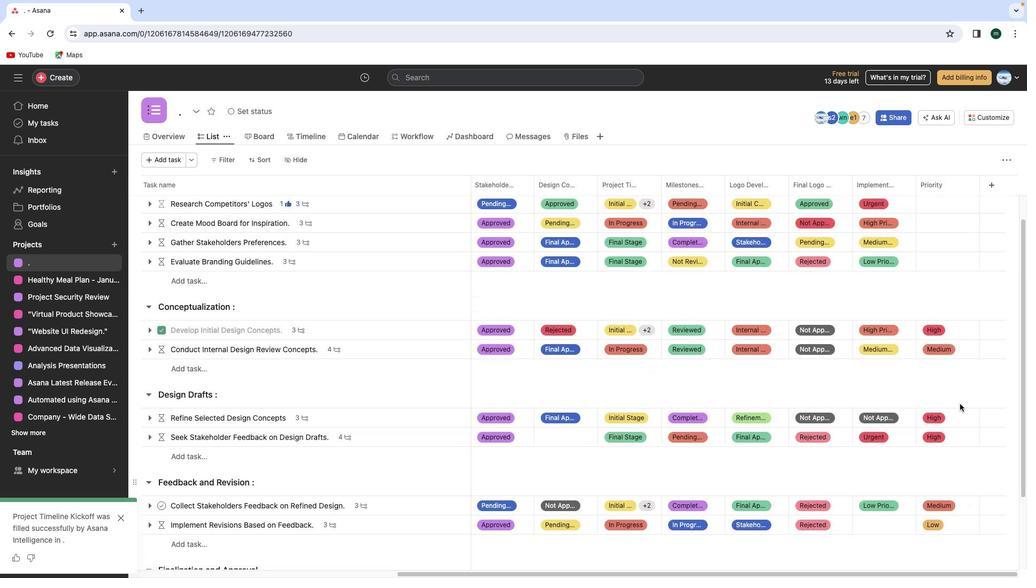 
Action: Mouse moved to (959, 350)
Screenshot: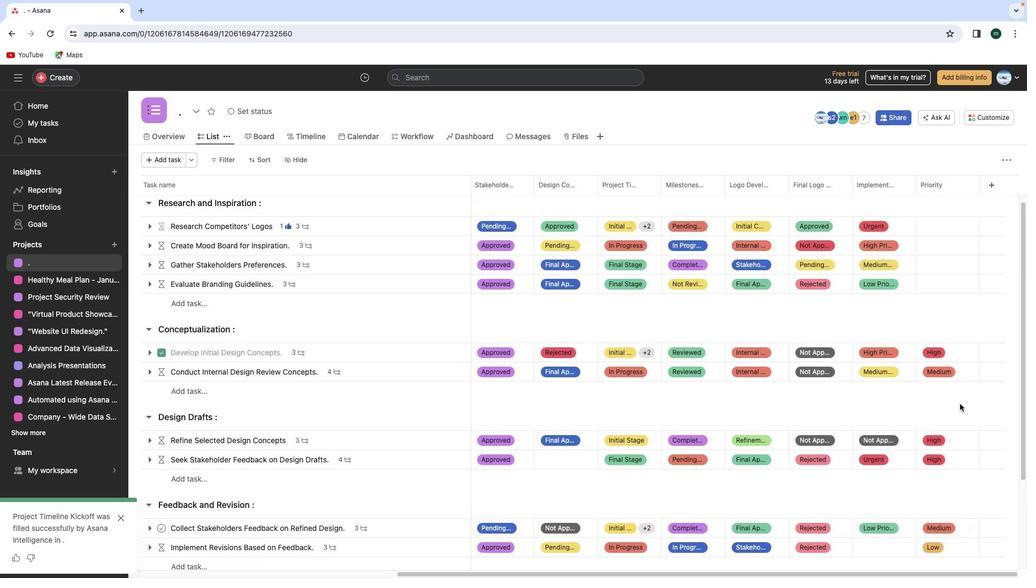 
Action: Mouse scrolled (959, 350) with delta (862, 133)
Screenshot: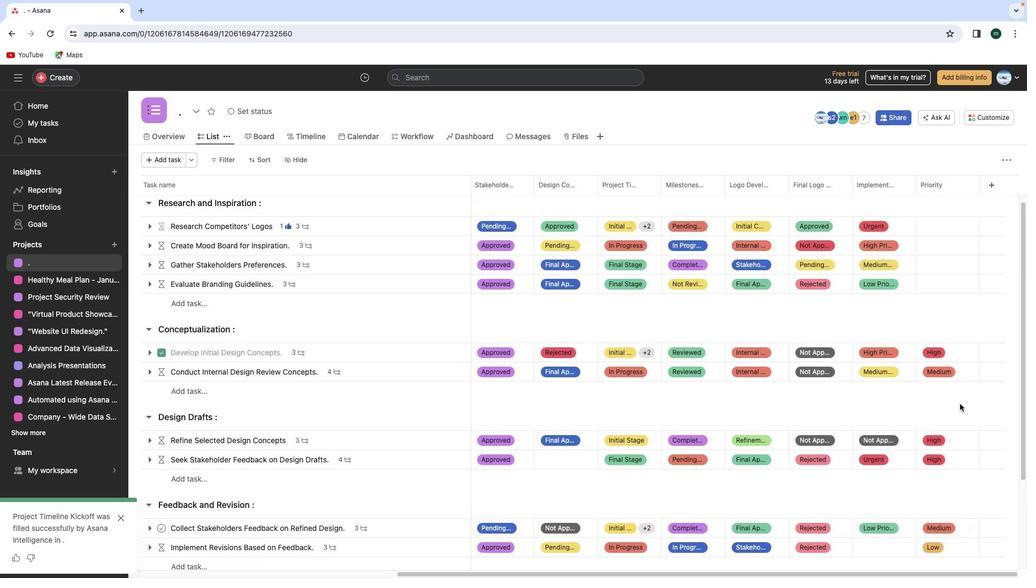 
Action: Mouse scrolled (959, 350) with delta (862, 133)
Screenshot: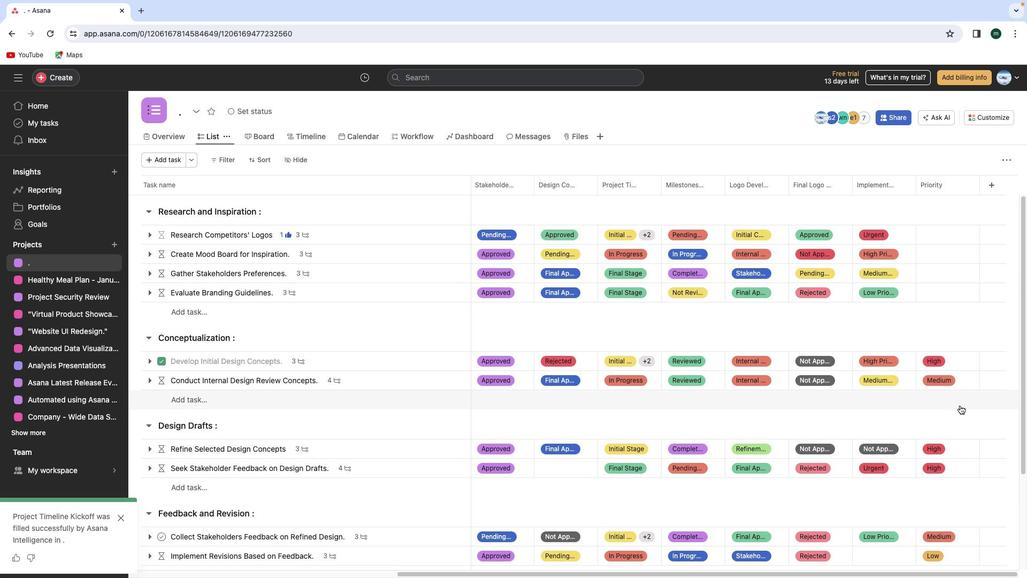 
Action: Mouse moved to (959, 351)
Screenshot: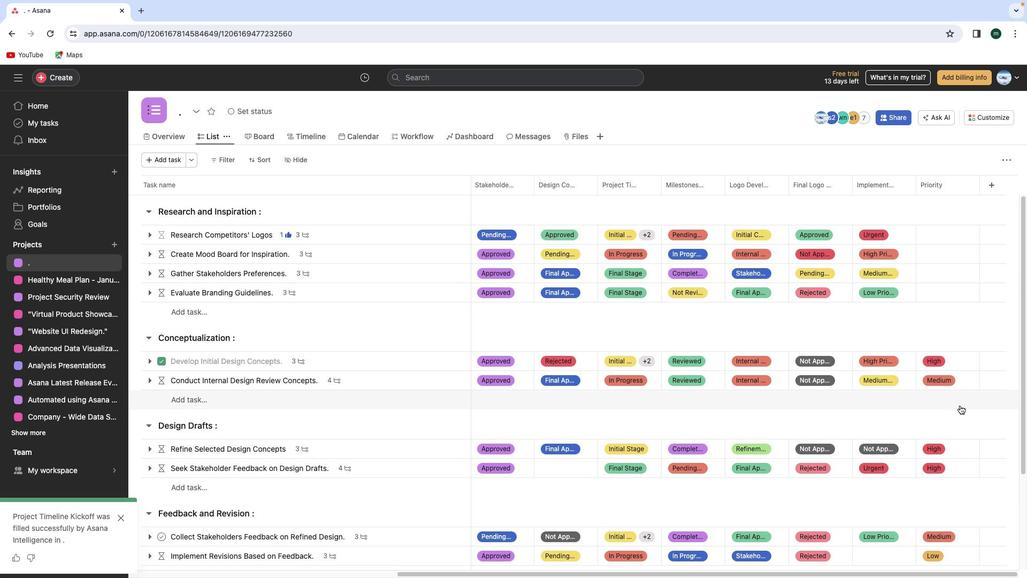 
Action: Mouse scrolled (959, 351) with delta (862, 133)
Screenshot: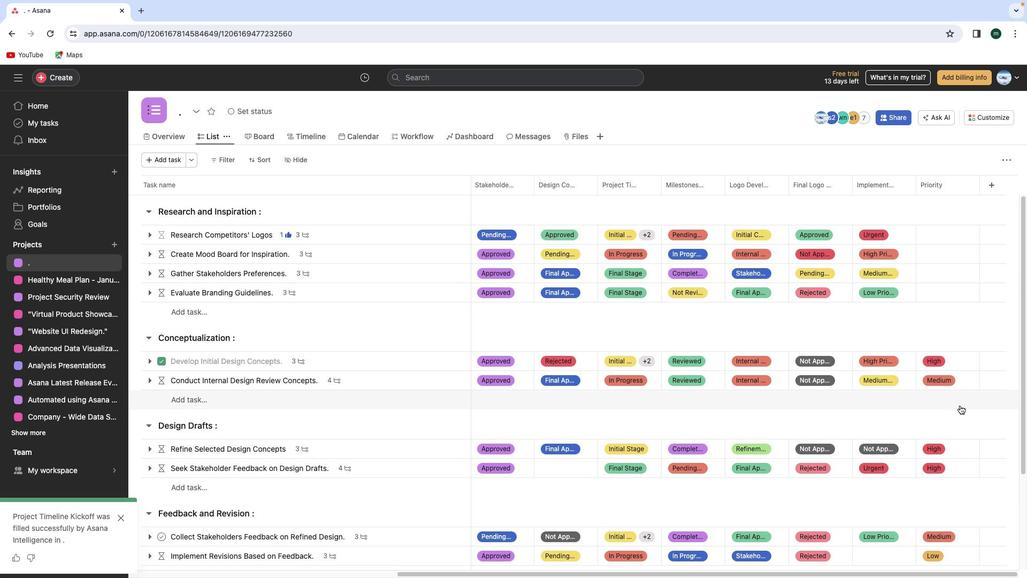 
Action: Mouse moved to (959, 351)
Screenshot: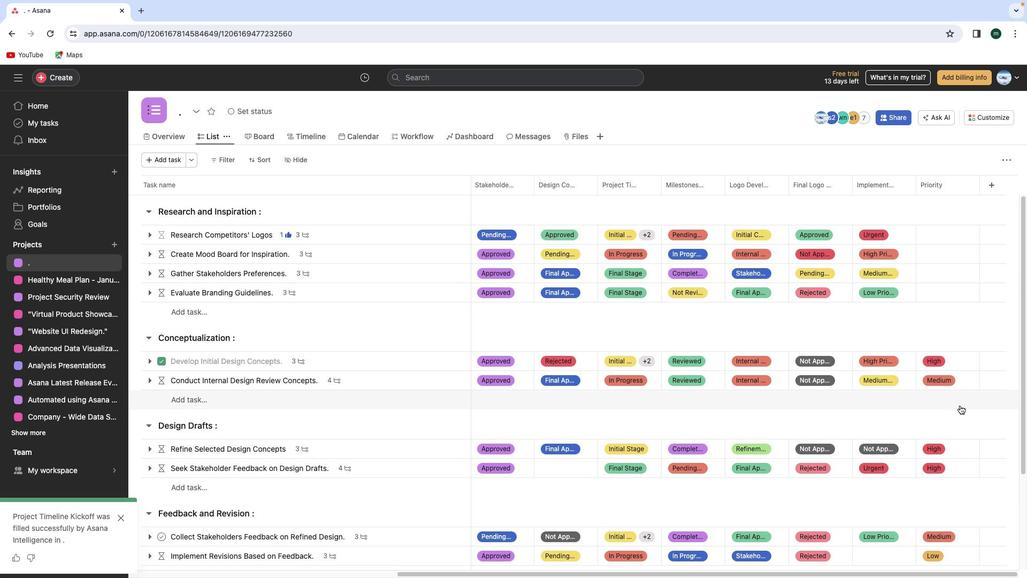 
Action: Mouse scrolled (959, 351) with delta (862, 133)
Screenshot: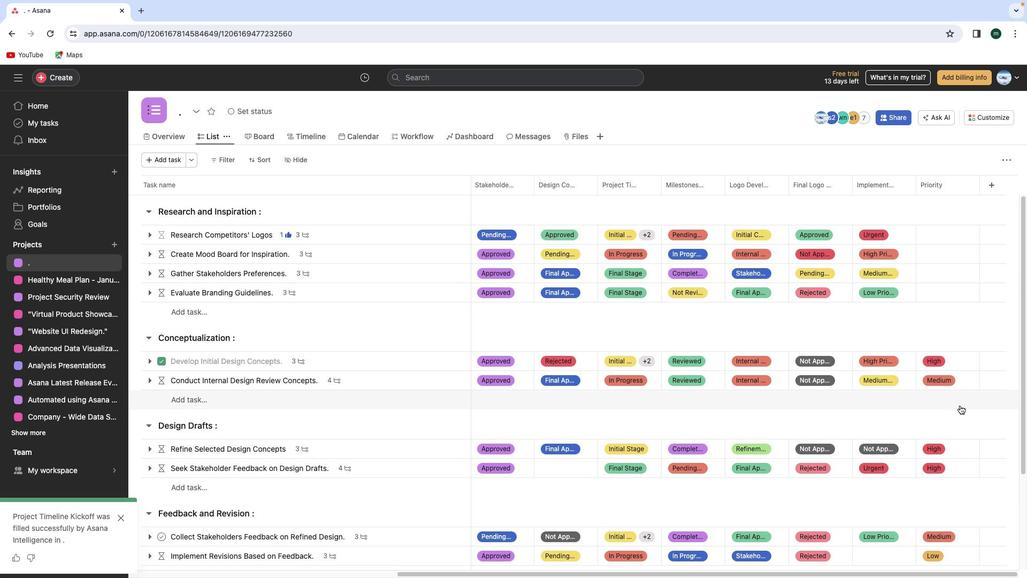 
Action: Mouse scrolled (959, 351) with delta (862, 133)
Screenshot: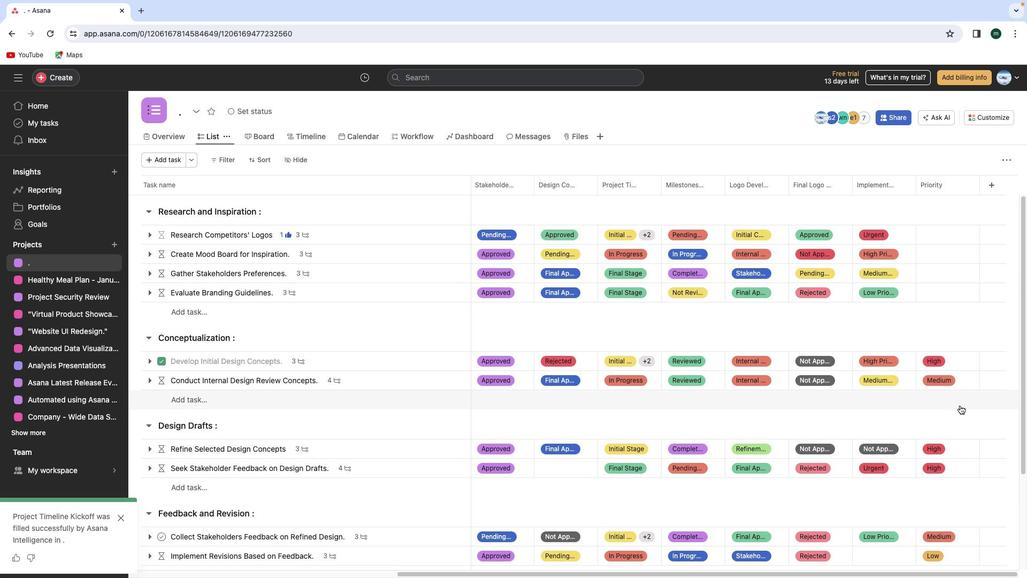 
Action: Mouse moved to (959, 259)
Screenshot: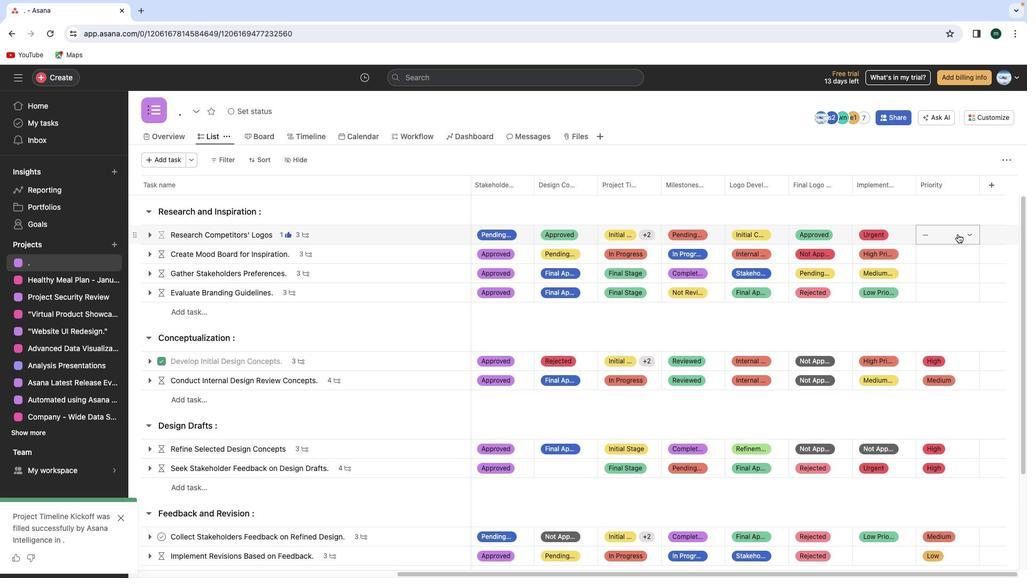 
Action: Mouse pressed left at (959, 259)
Screenshot: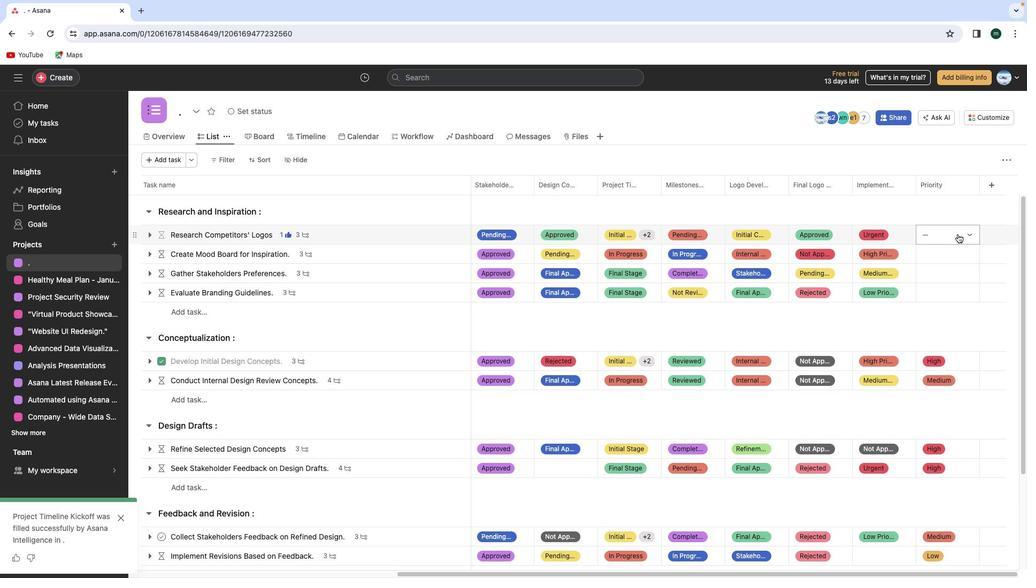 
Action: Mouse moved to (959, 286)
Screenshot: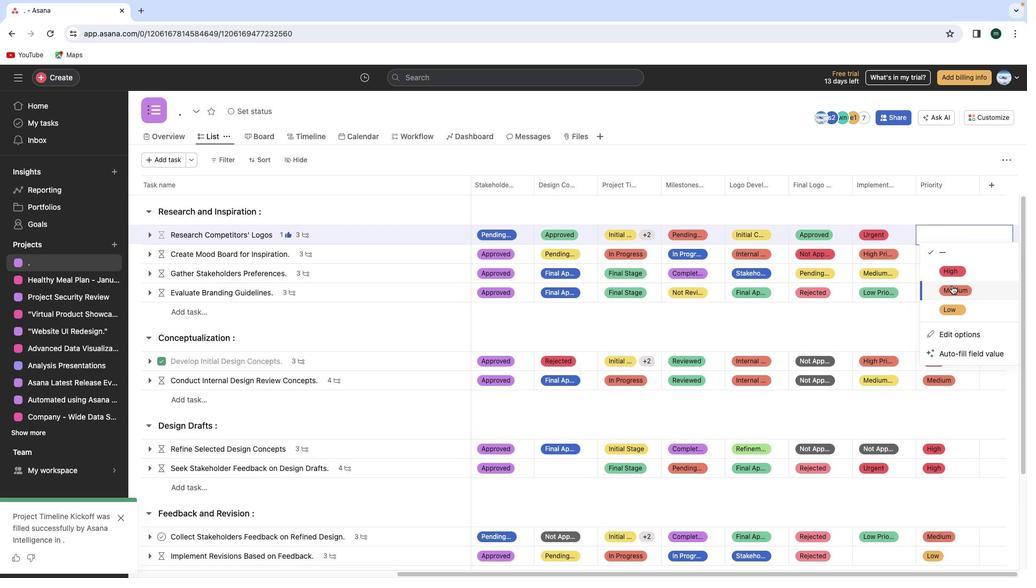 
Action: Mouse pressed left at (959, 286)
Screenshot: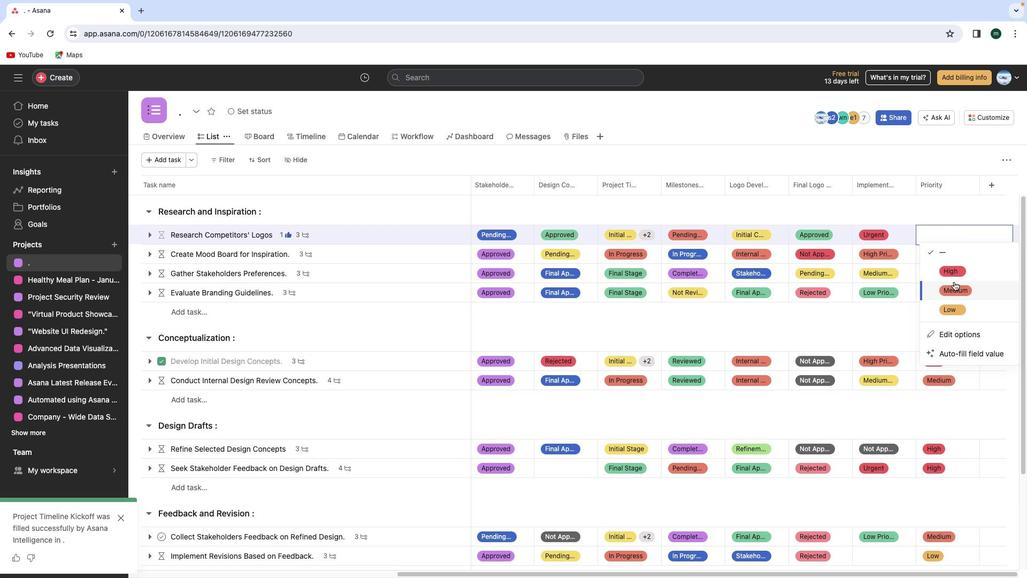 
Action: Mouse moved to (960, 269)
Screenshot: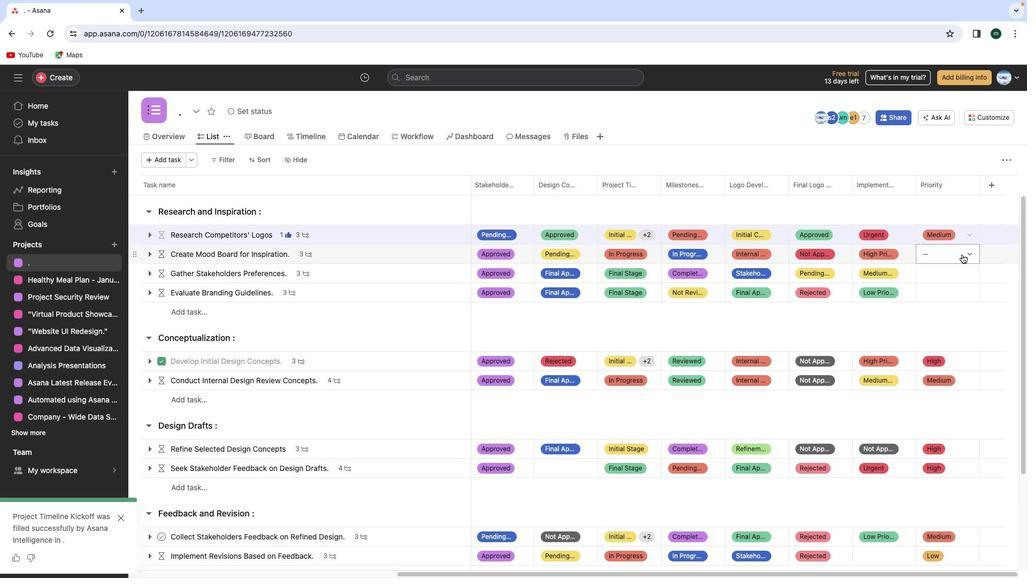 
Action: Mouse pressed left at (960, 269)
Screenshot: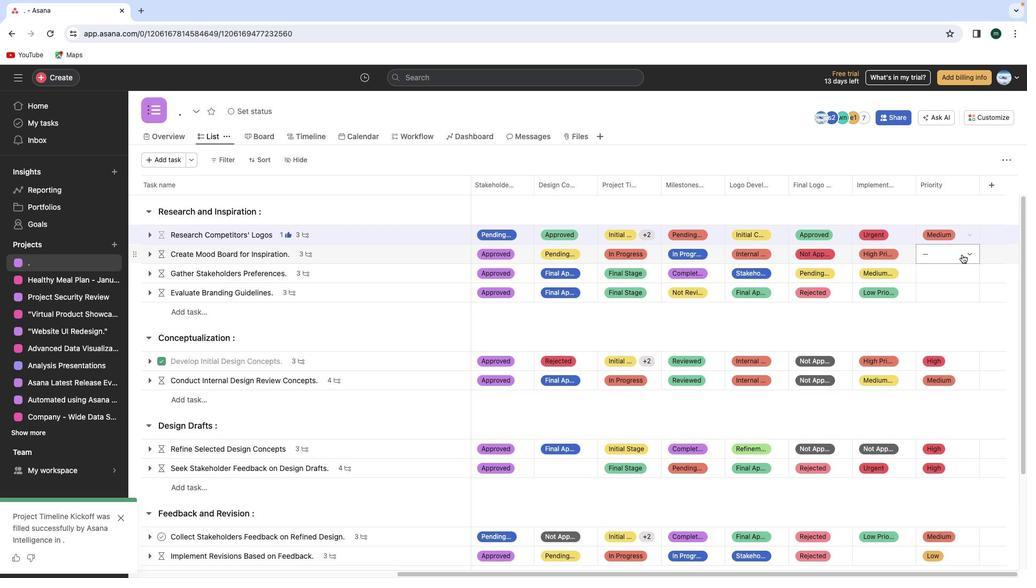 
Action: Mouse moved to (959, 298)
Screenshot: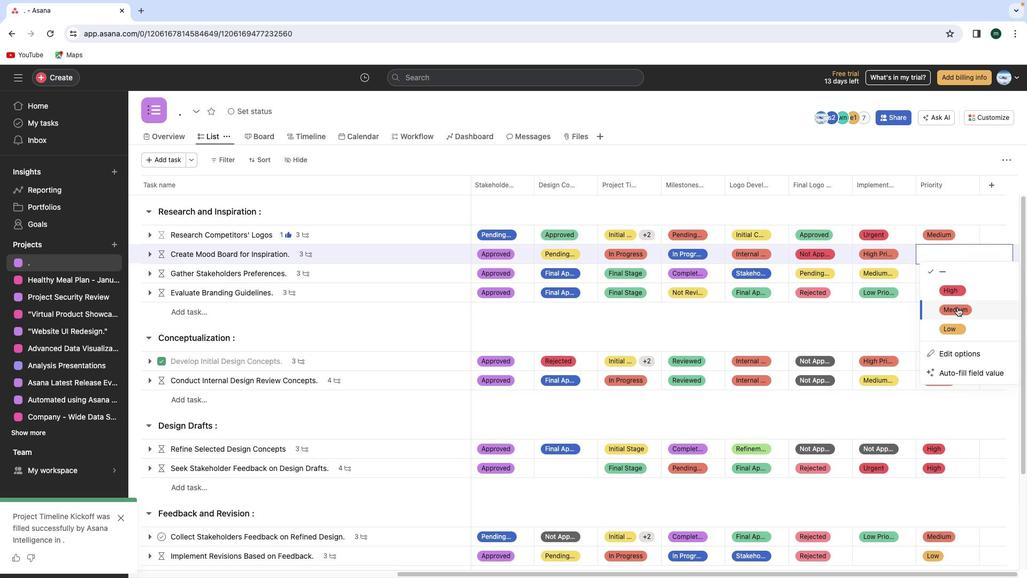 
Action: Mouse pressed left at (959, 298)
Screenshot: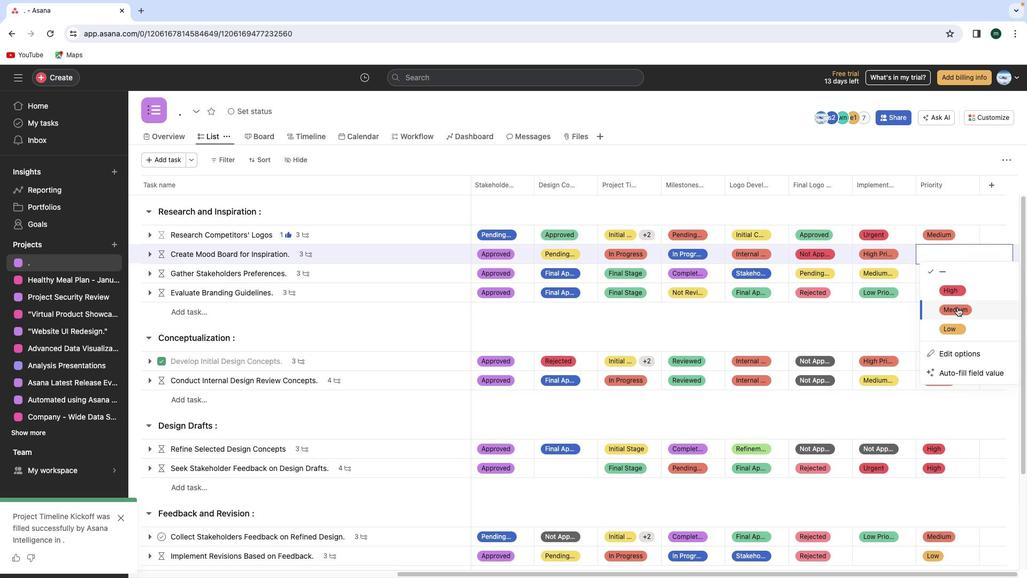 
Action: Mouse moved to (959, 284)
Screenshot: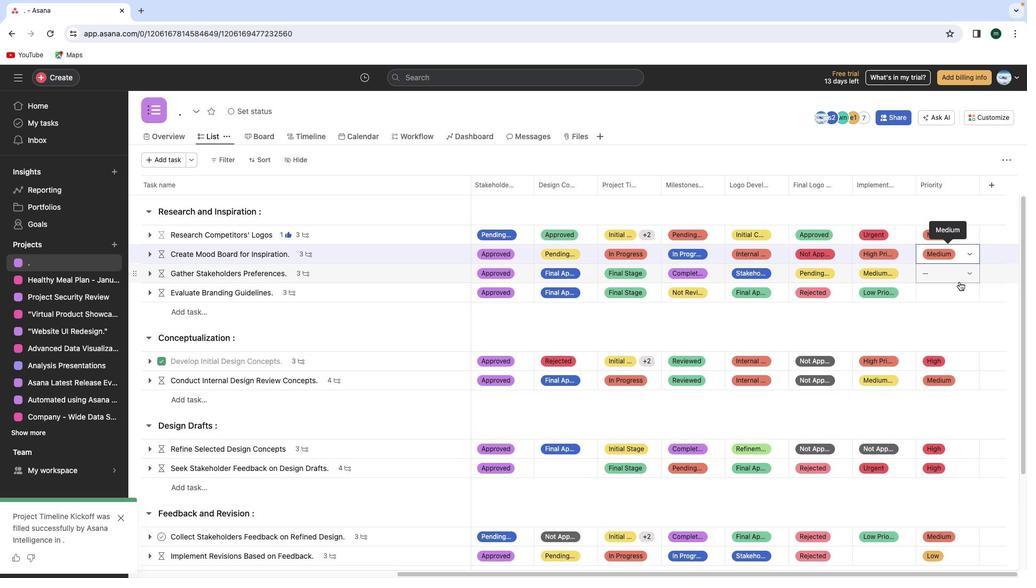 
Action: Mouse pressed left at (959, 284)
Screenshot: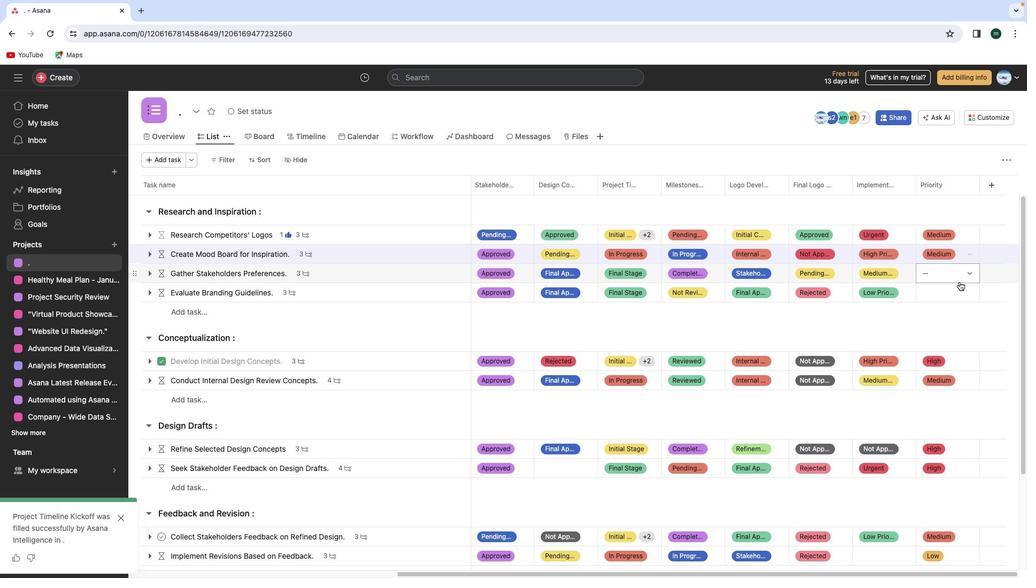 
Action: Mouse moved to (959, 299)
Screenshot: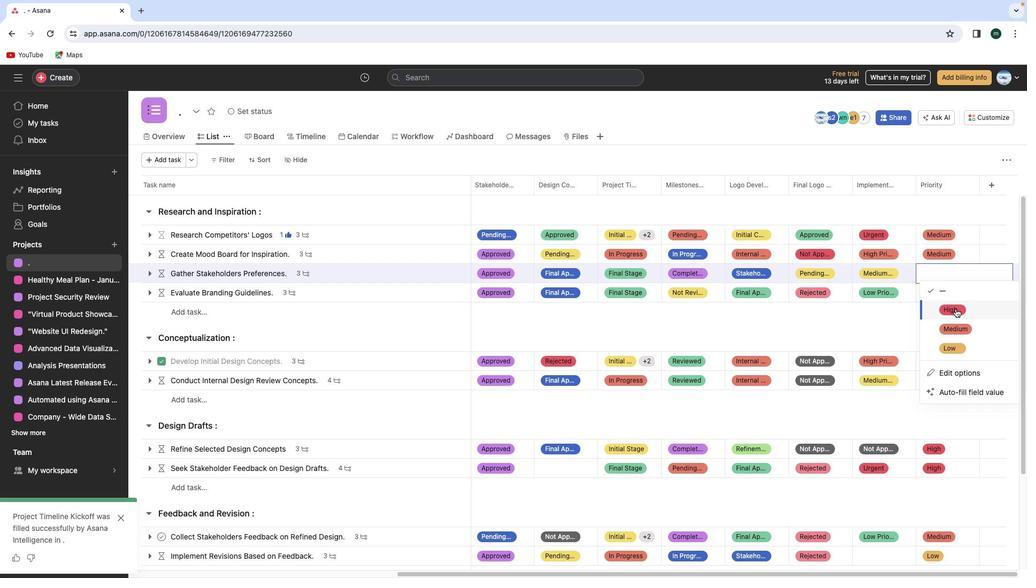 
Action: Mouse pressed left at (959, 299)
Screenshot: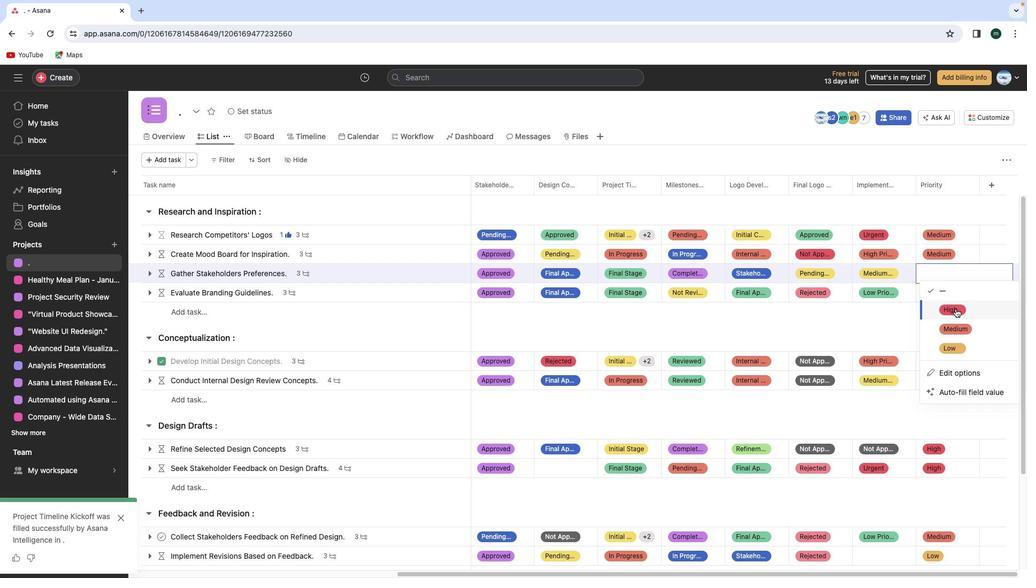 
Action: Mouse moved to (959, 291)
Screenshot: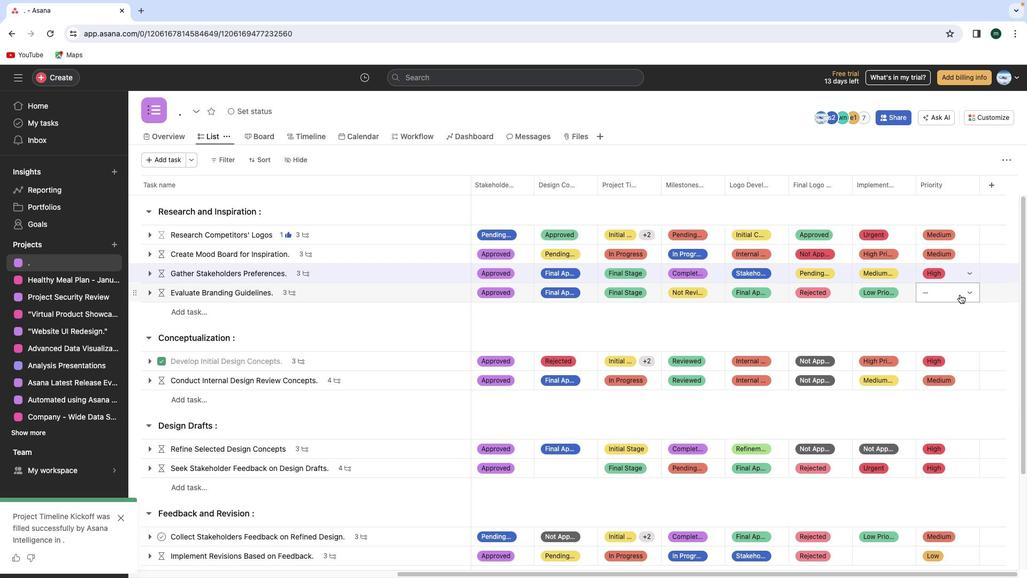 
Action: Mouse pressed left at (959, 291)
Screenshot: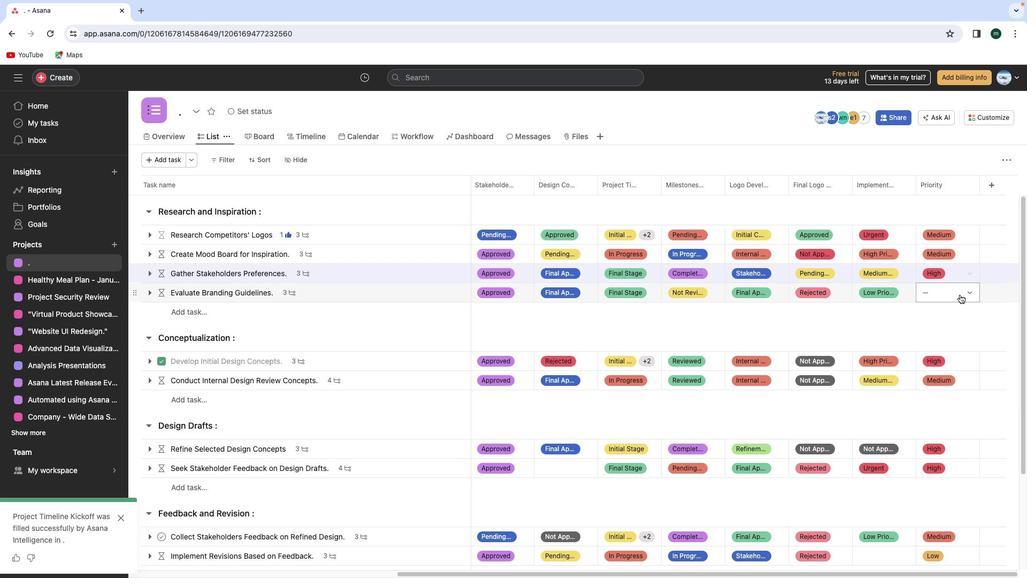 
Action: Mouse moved to (959, 329)
Screenshot: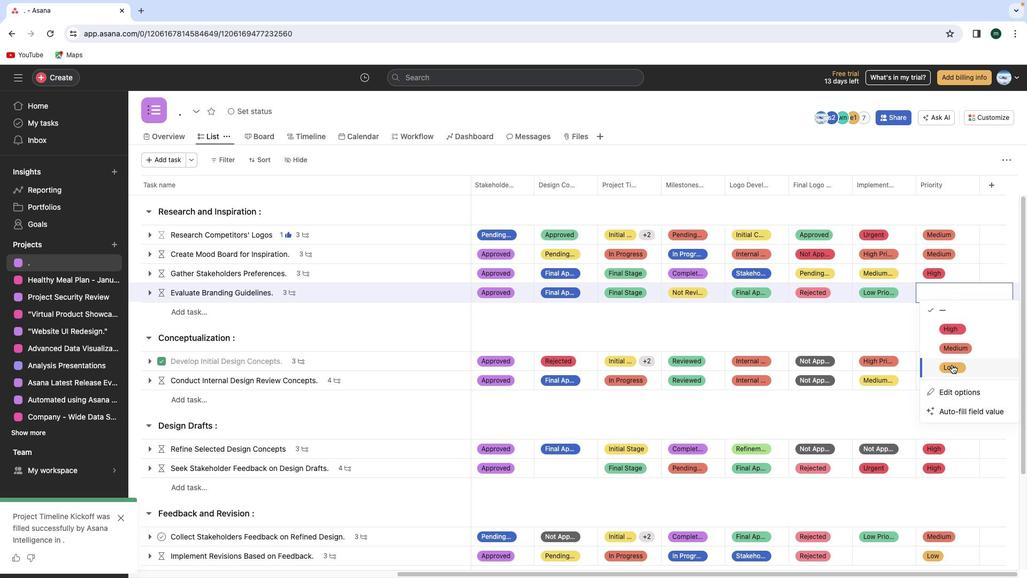 
Action: Mouse pressed left at (959, 329)
Screenshot: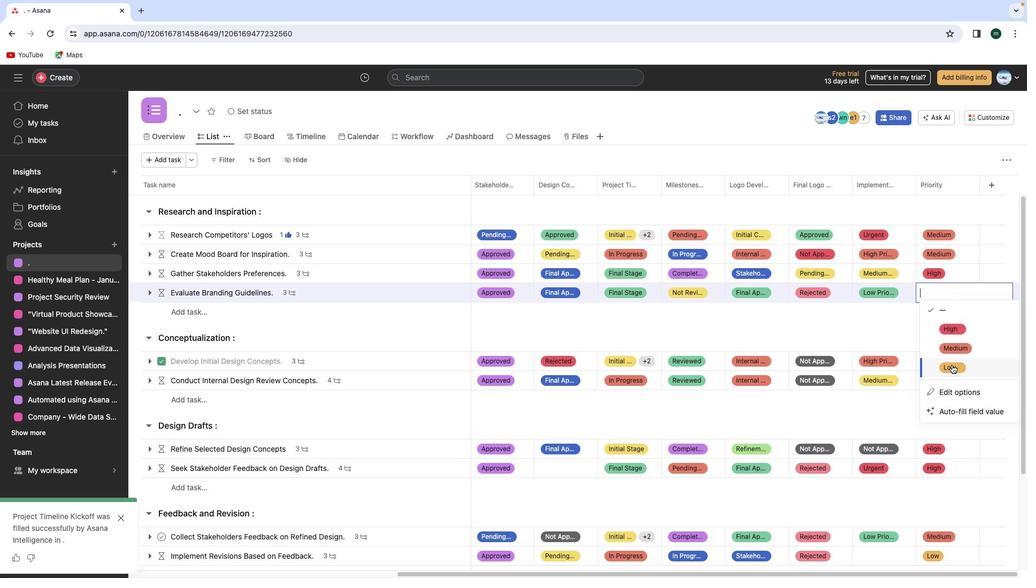 
Action: Mouse moved to (959, 316)
Screenshot: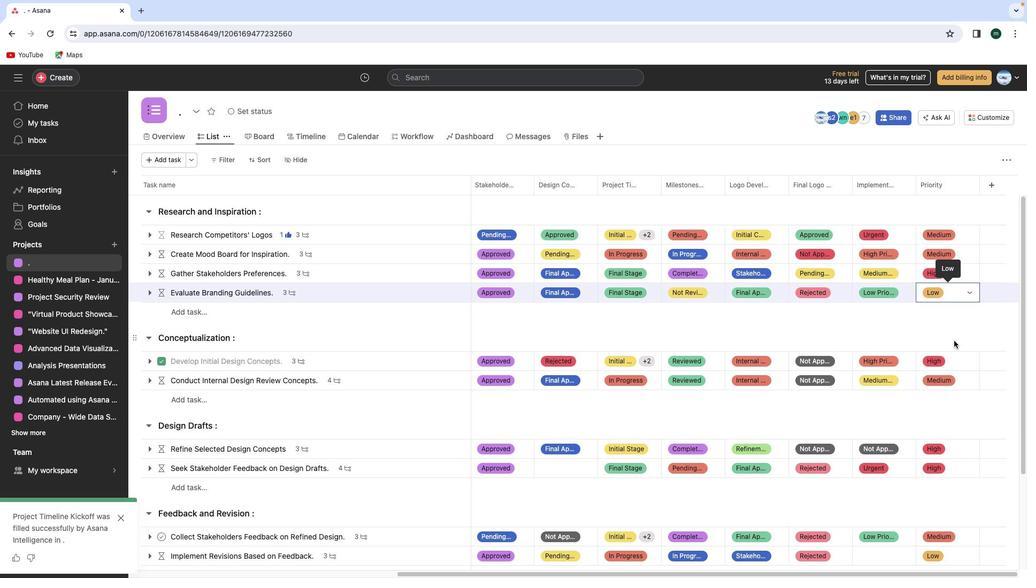 
Action: Mouse scrolled (959, 316) with delta (862, 133)
Screenshot: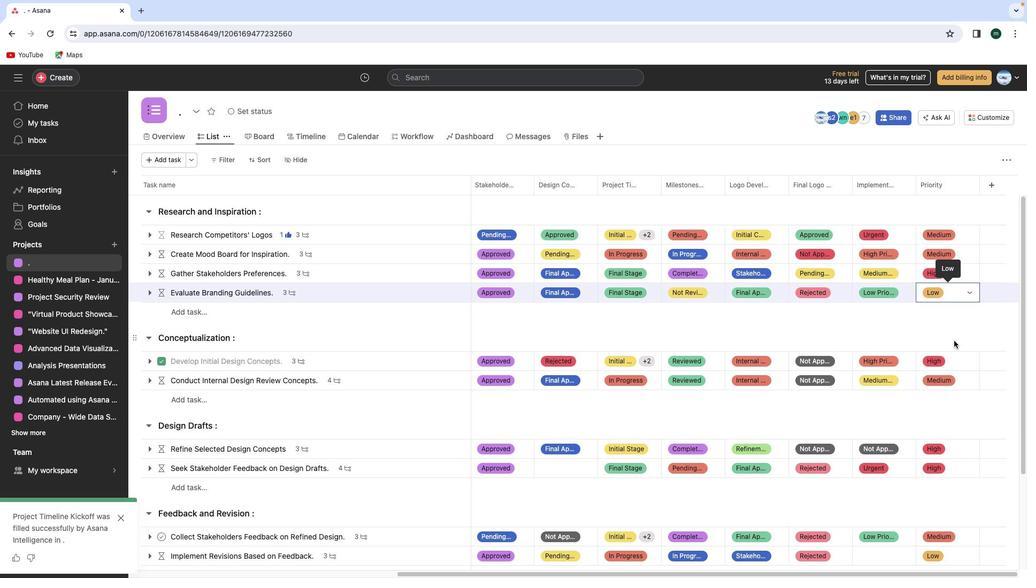 
Action: Mouse scrolled (959, 316) with delta (862, 133)
Screenshot: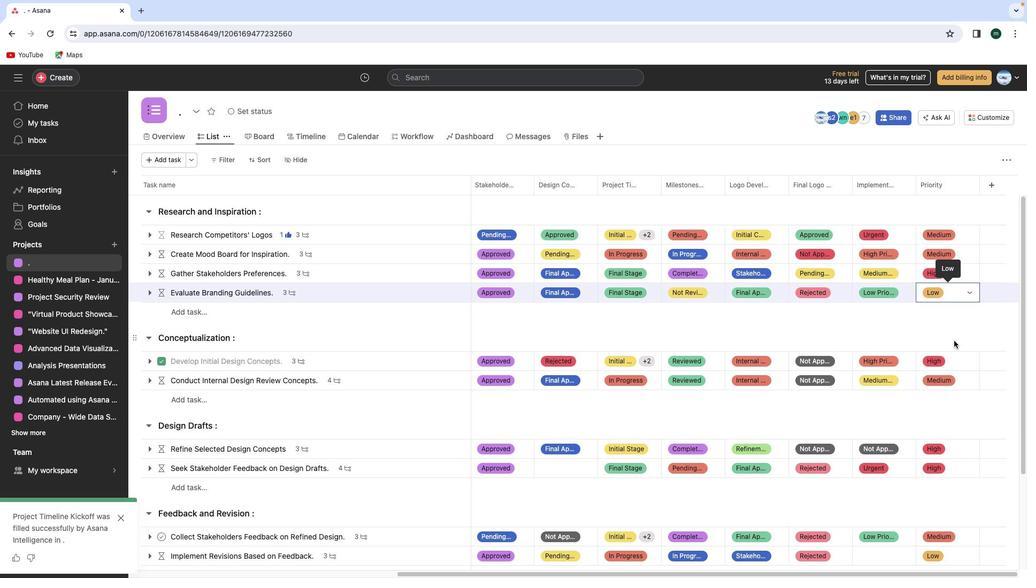 
Action: Mouse scrolled (959, 316) with delta (862, 133)
Screenshot: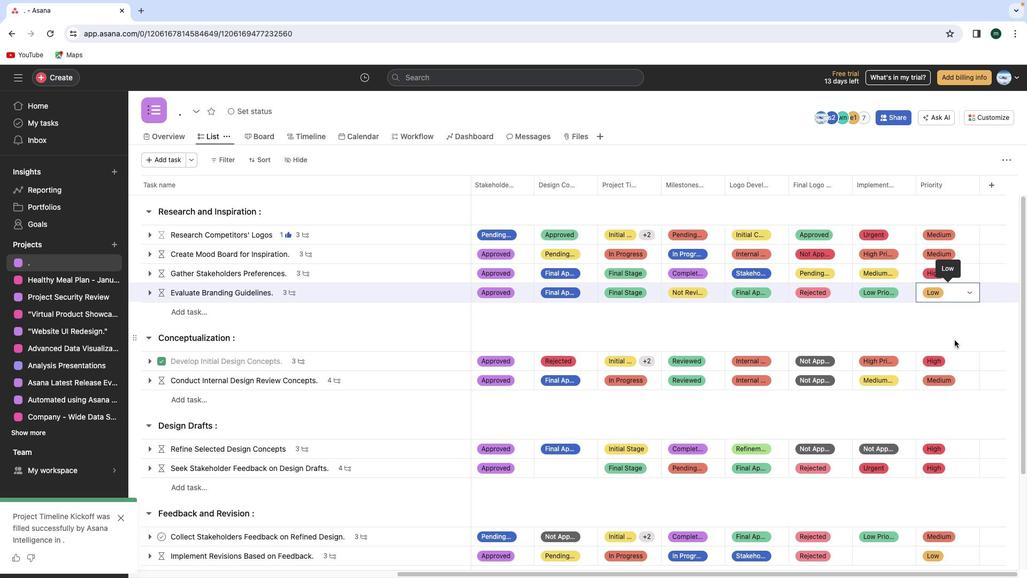 
Action: Mouse moved to (959, 316)
Screenshot: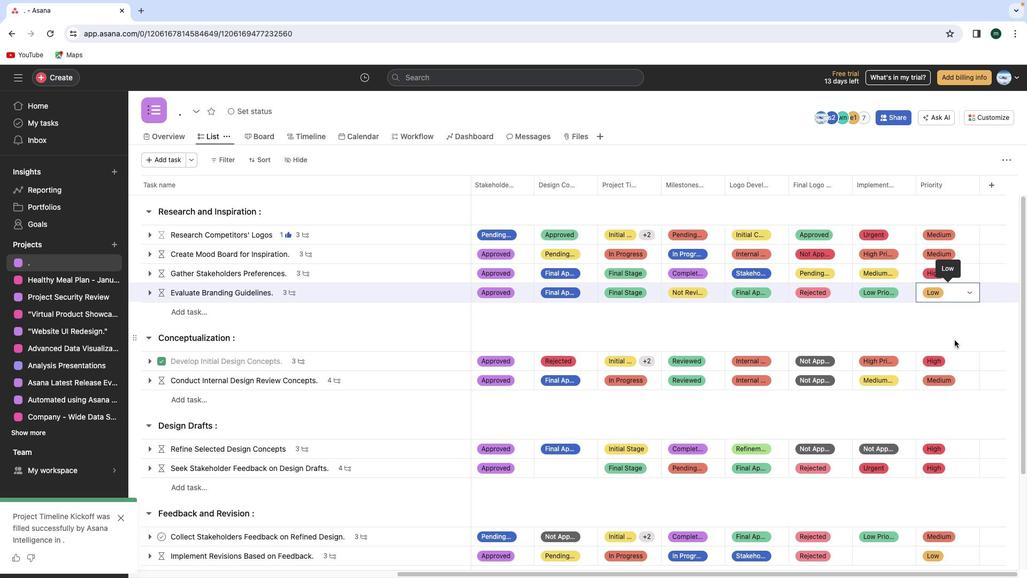 
